 Task: Search one way flight ticket for 4 adults, 2 children, 2 infants in seat and 1 infant on lap in economy from Ogden: Ogden-hinckley Airport to Laramie: Laramie Regional Airport on 8-3-2023. Choice of flights is Southwest. Number of bags: 10 checked bags. Price is upto 65000. Outbound departure time preference is 7:30.
Action: Mouse moved to (306, 129)
Screenshot: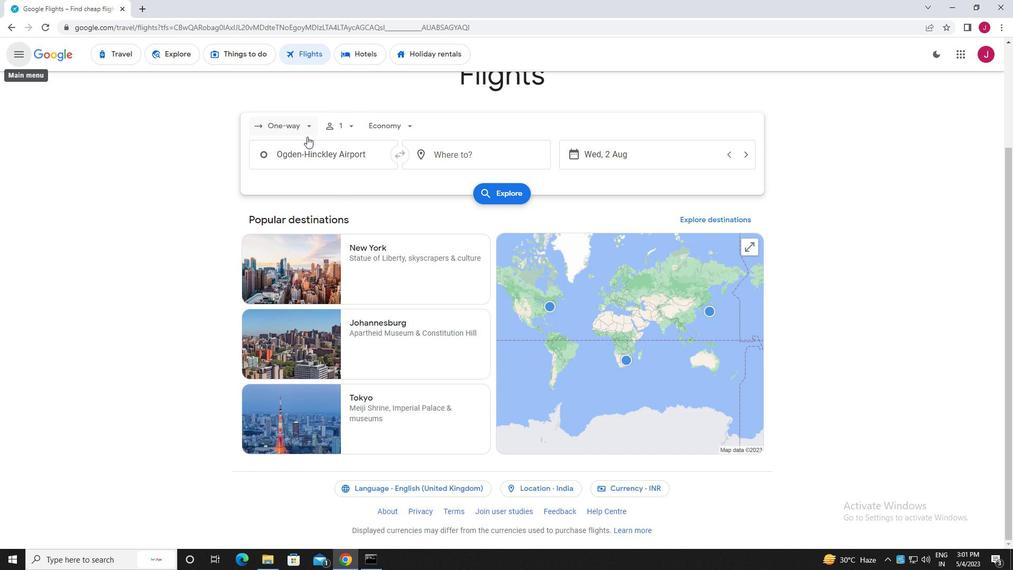 
Action: Mouse pressed left at (306, 129)
Screenshot: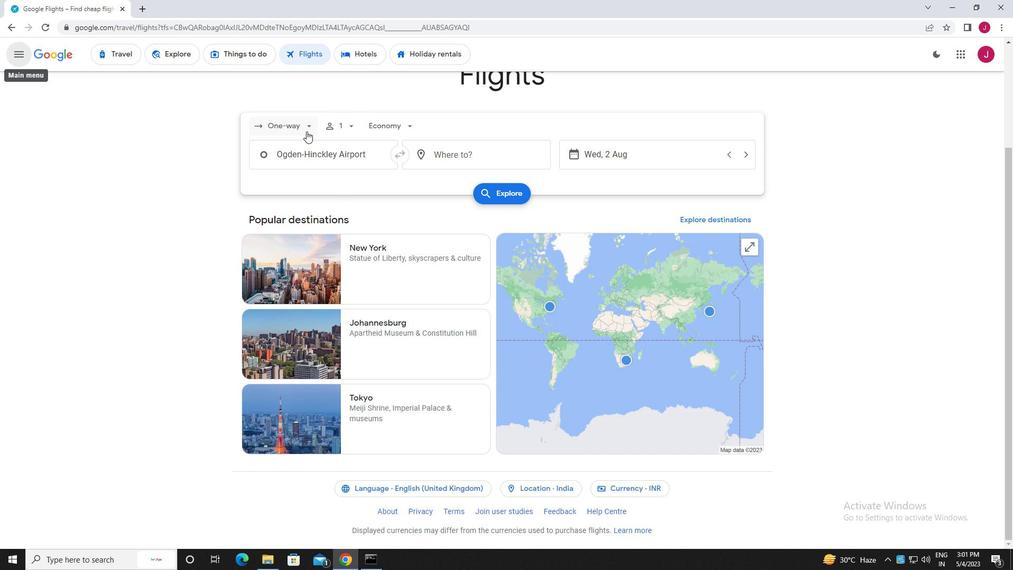 
Action: Mouse moved to (308, 172)
Screenshot: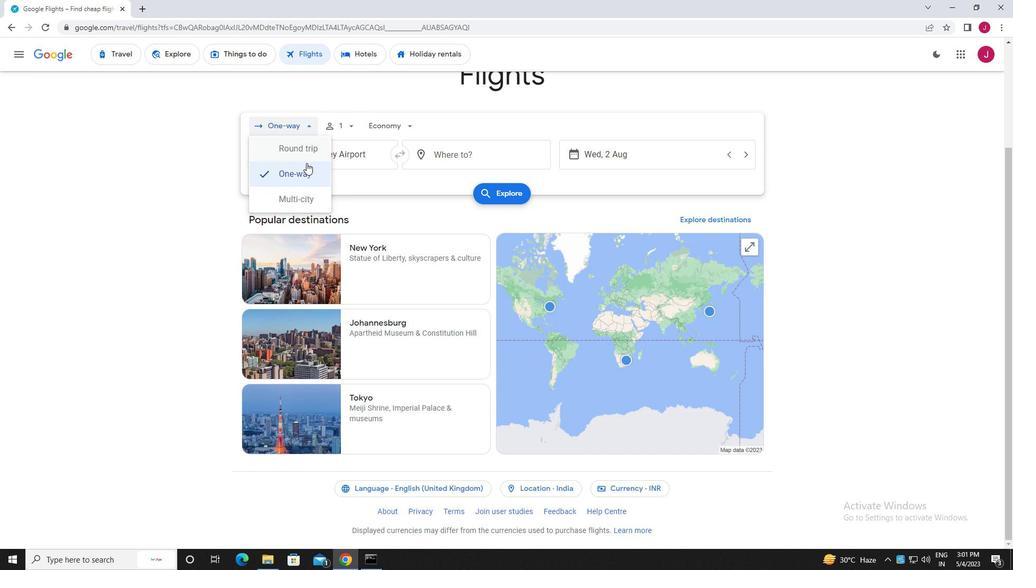 
Action: Mouse pressed left at (308, 172)
Screenshot: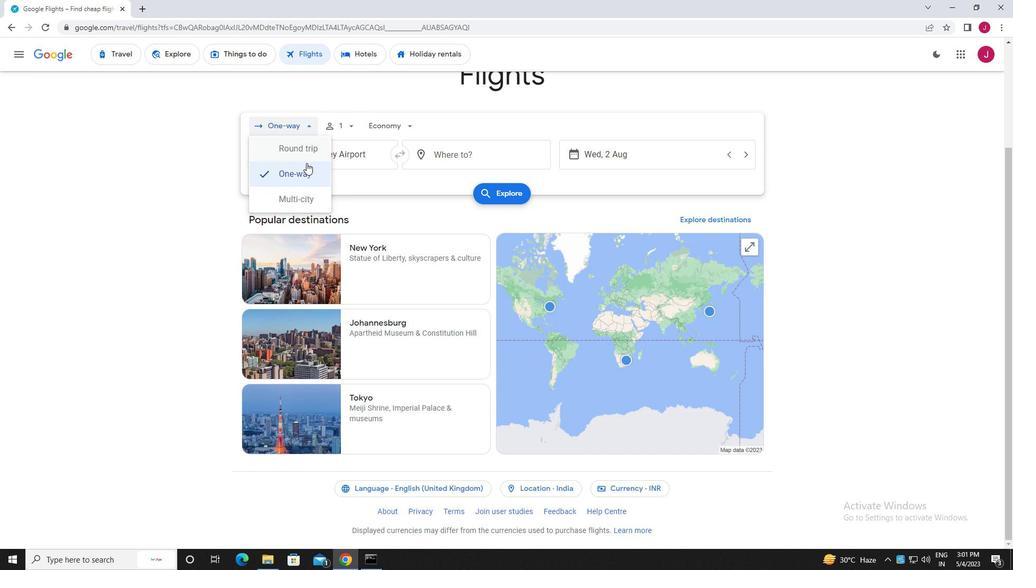 
Action: Mouse moved to (351, 129)
Screenshot: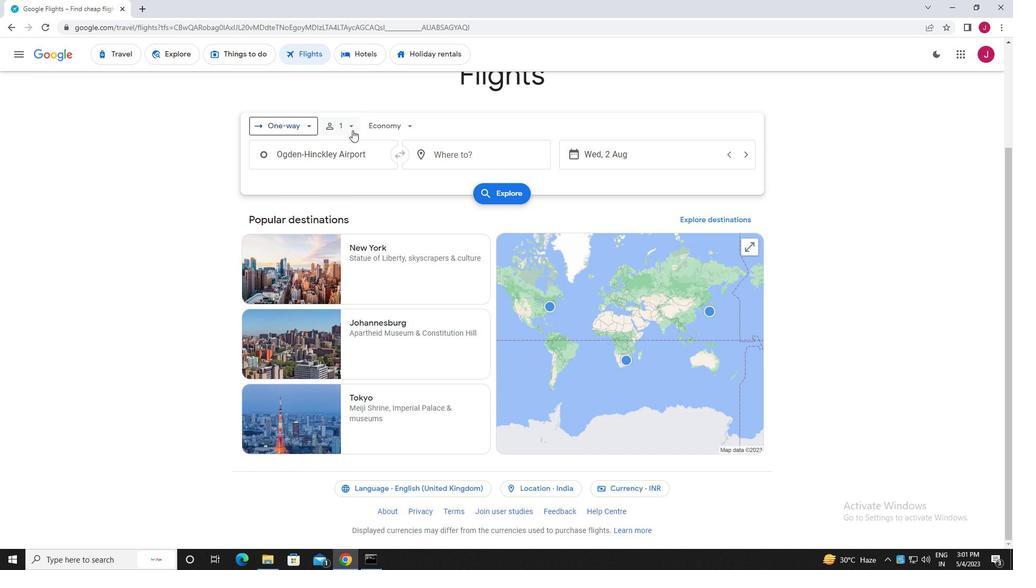 
Action: Mouse pressed left at (351, 129)
Screenshot: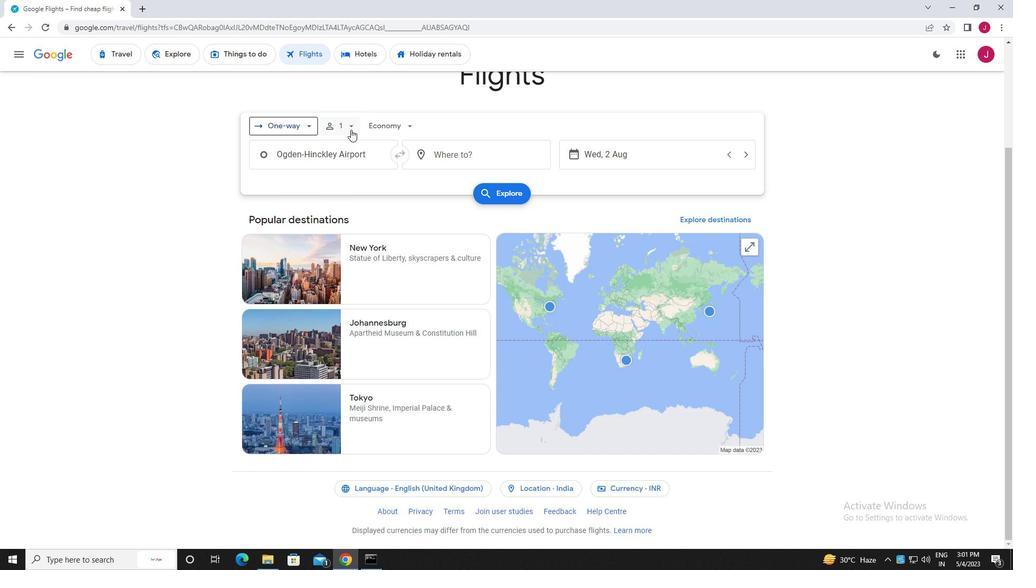 
Action: Mouse moved to (430, 155)
Screenshot: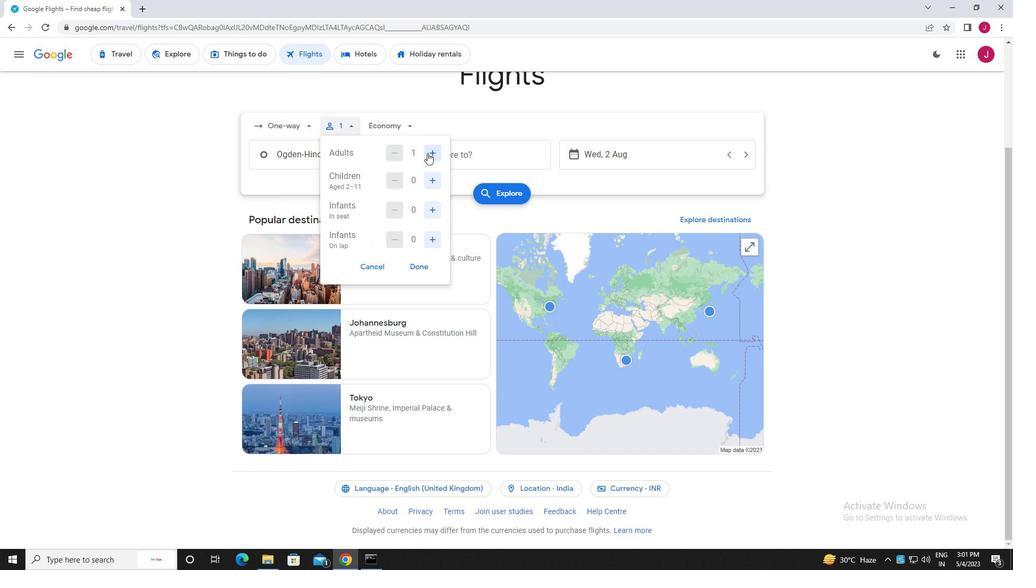 
Action: Mouse pressed left at (430, 155)
Screenshot: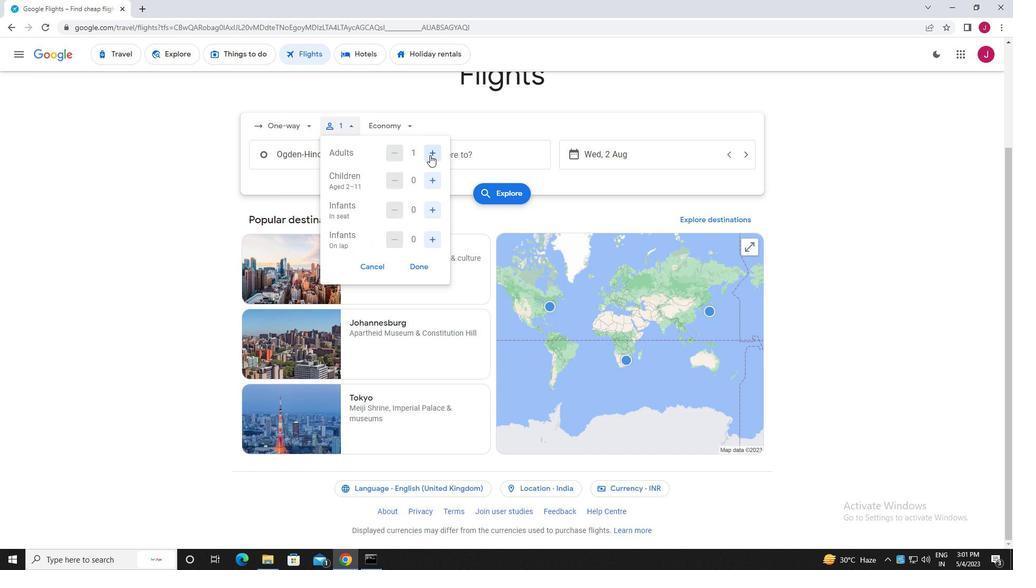 
Action: Mouse pressed left at (430, 155)
Screenshot: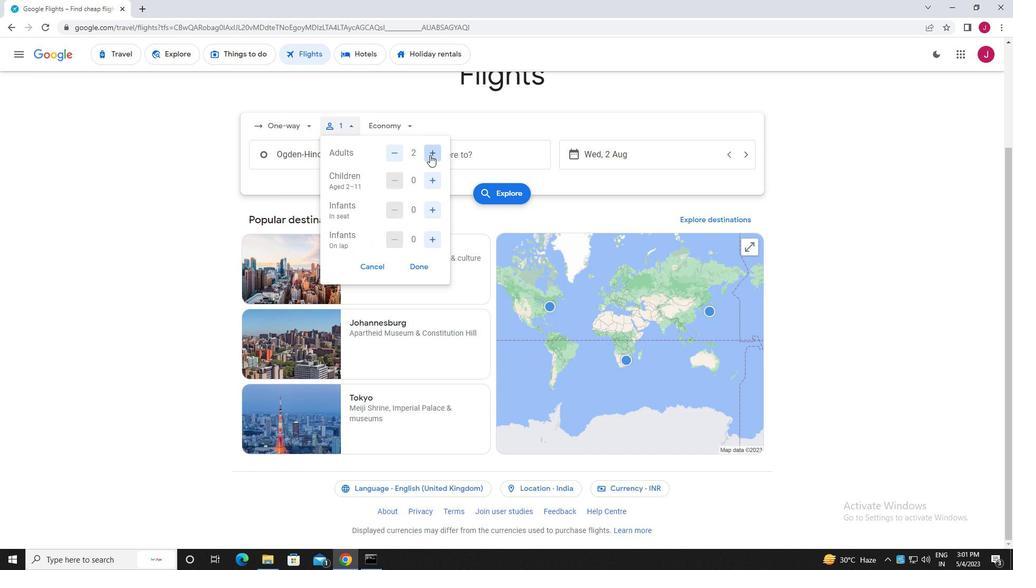 
Action: Mouse moved to (430, 155)
Screenshot: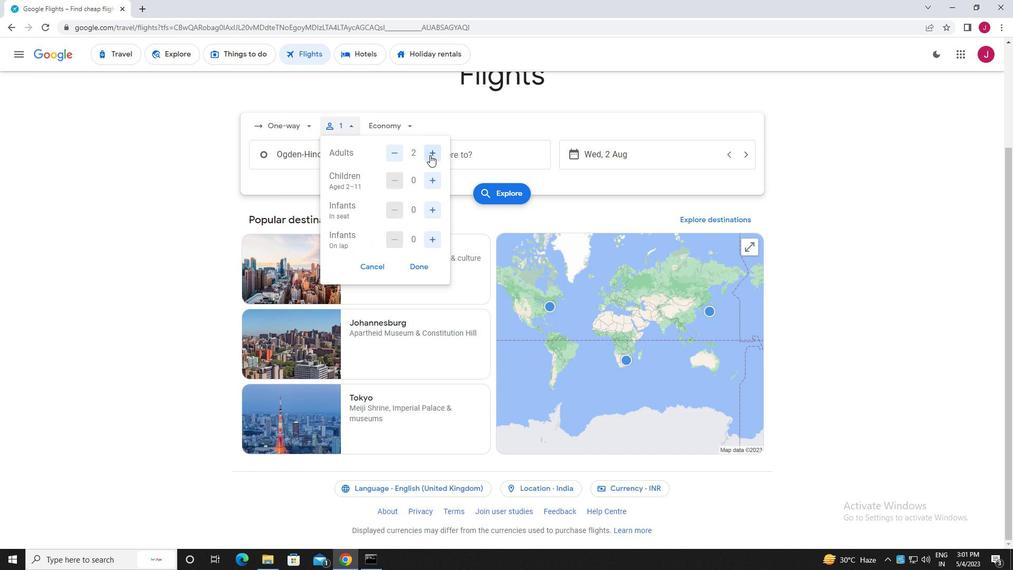 
Action: Mouse pressed left at (430, 155)
Screenshot: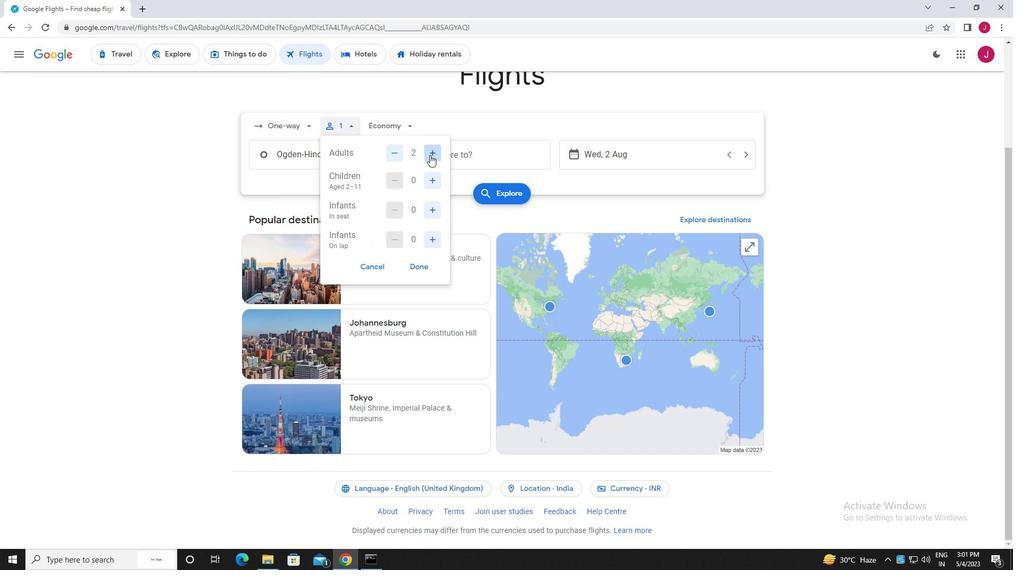 
Action: Mouse moved to (428, 181)
Screenshot: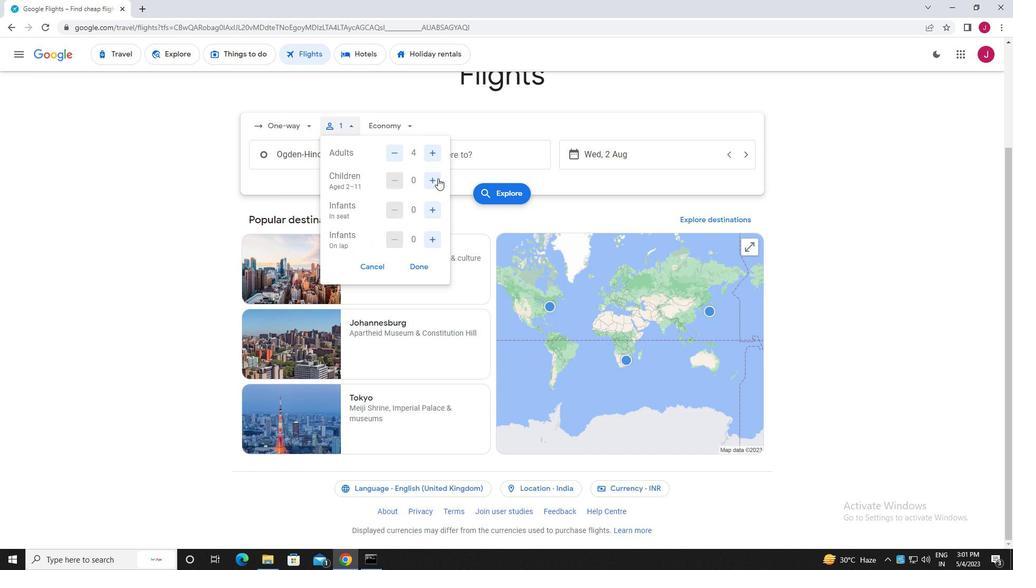 
Action: Mouse pressed left at (428, 181)
Screenshot: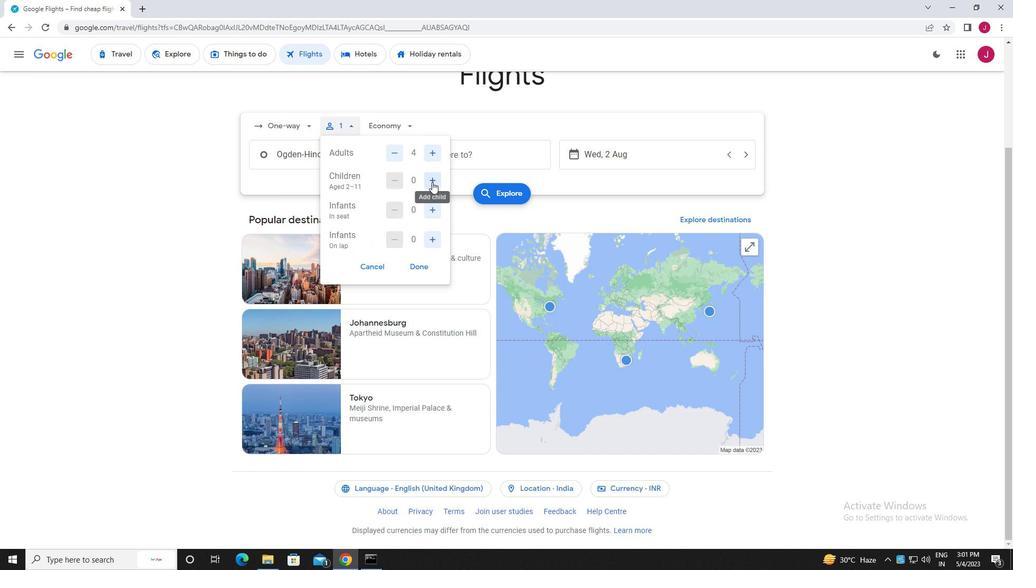 
Action: Mouse pressed left at (428, 181)
Screenshot: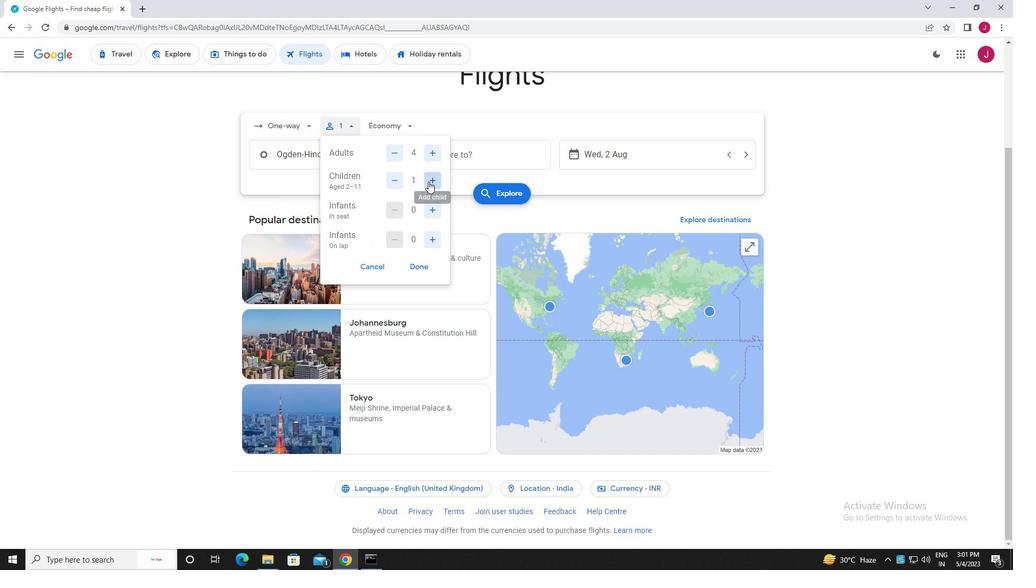 
Action: Mouse moved to (431, 209)
Screenshot: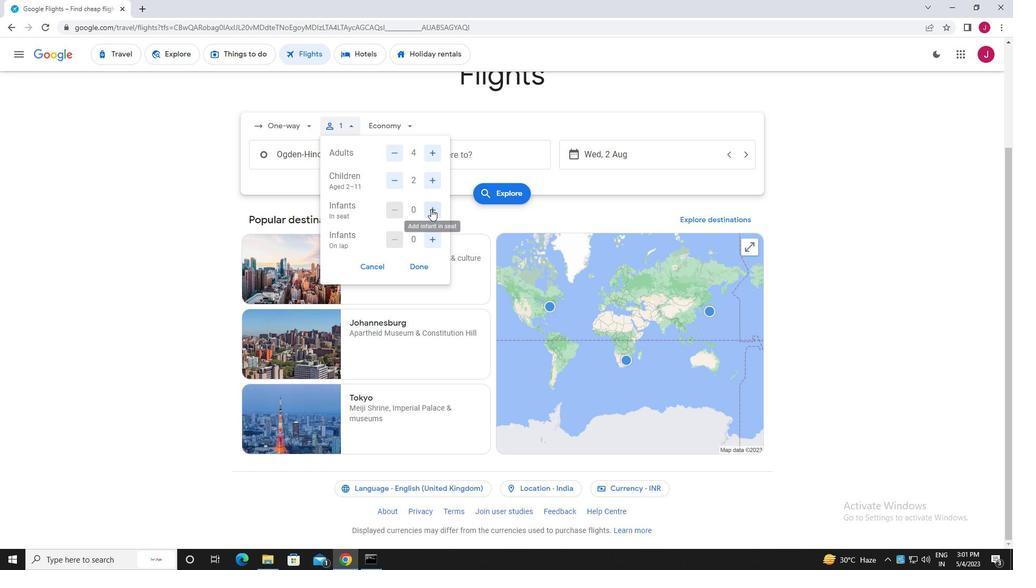 
Action: Mouse pressed left at (431, 209)
Screenshot: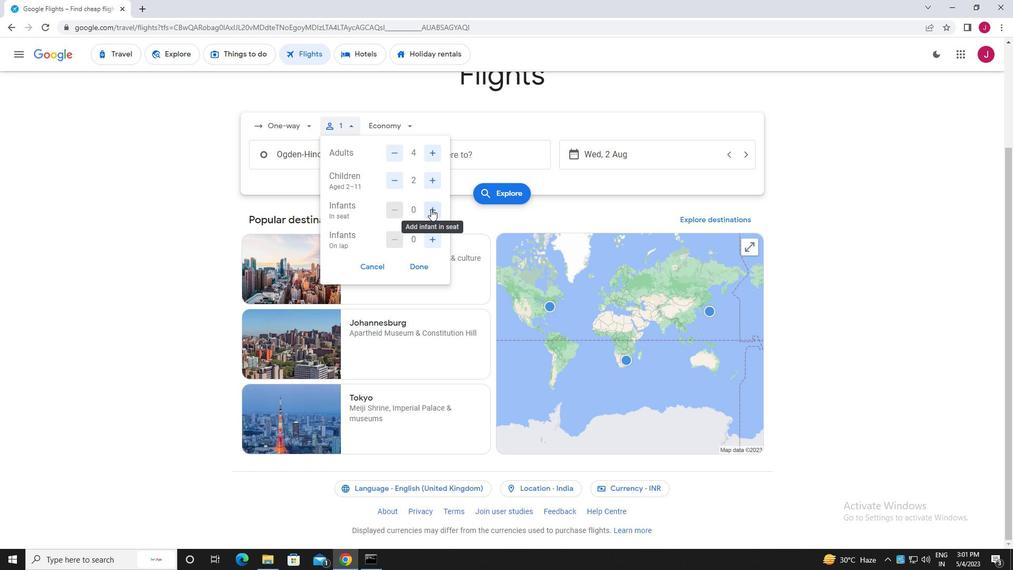 
Action: Mouse pressed left at (431, 209)
Screenshot: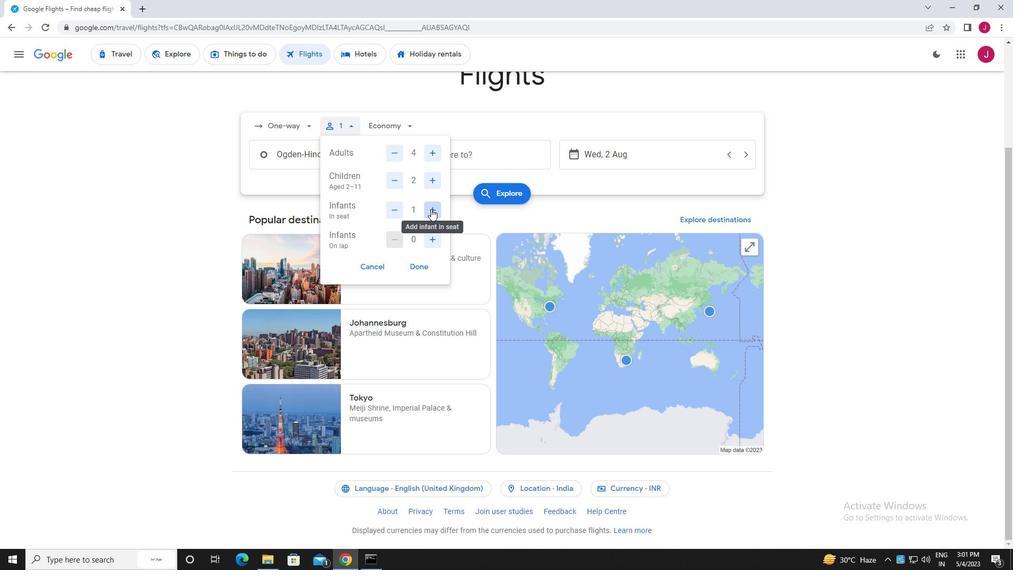
Action: Mouse moved to (432, 239)
Screenshot: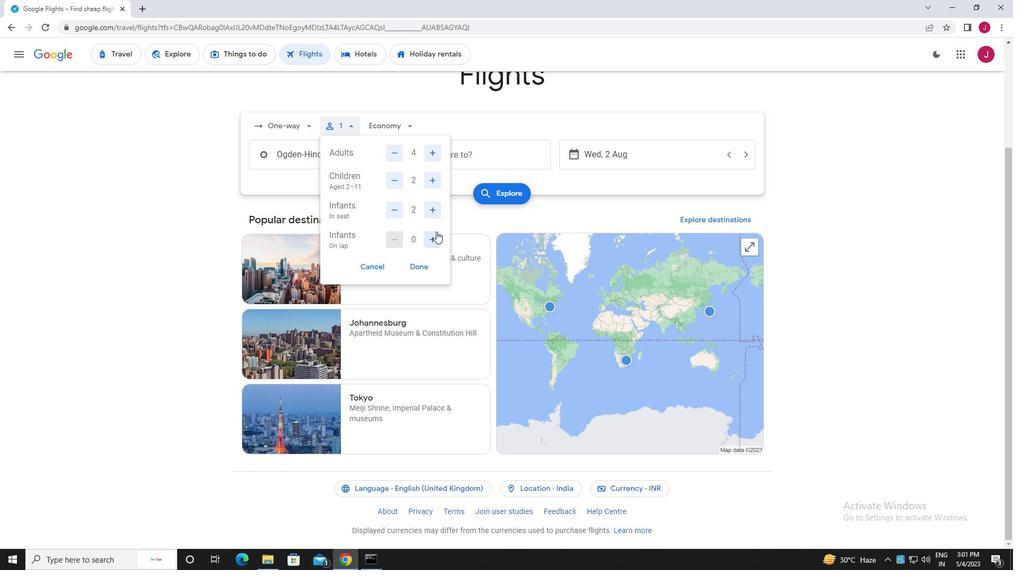 
Action: Mouse pressed left at (432, 239)
Screenshot: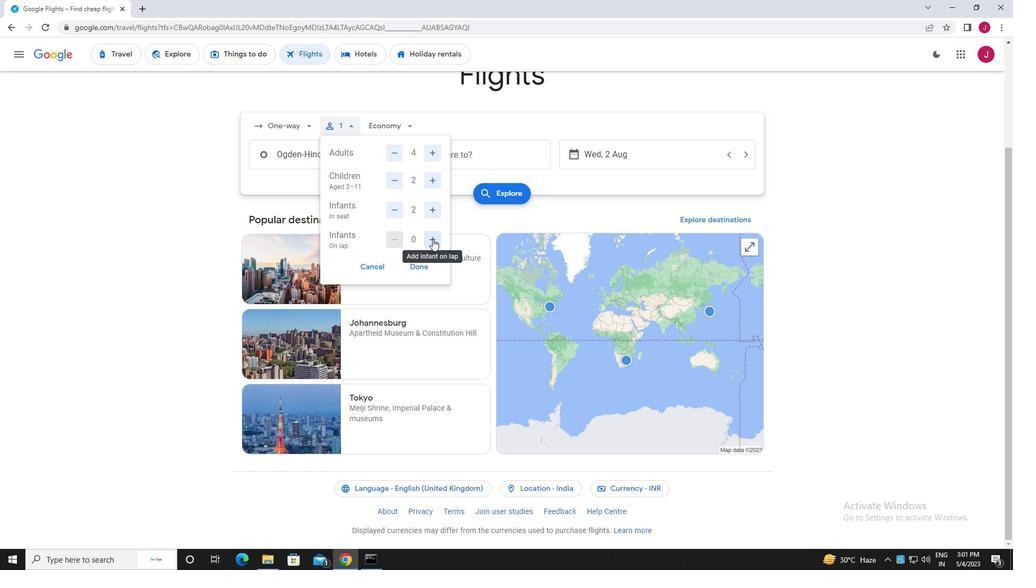 
Action: Mouse moved to (418, 266)
Screenshot: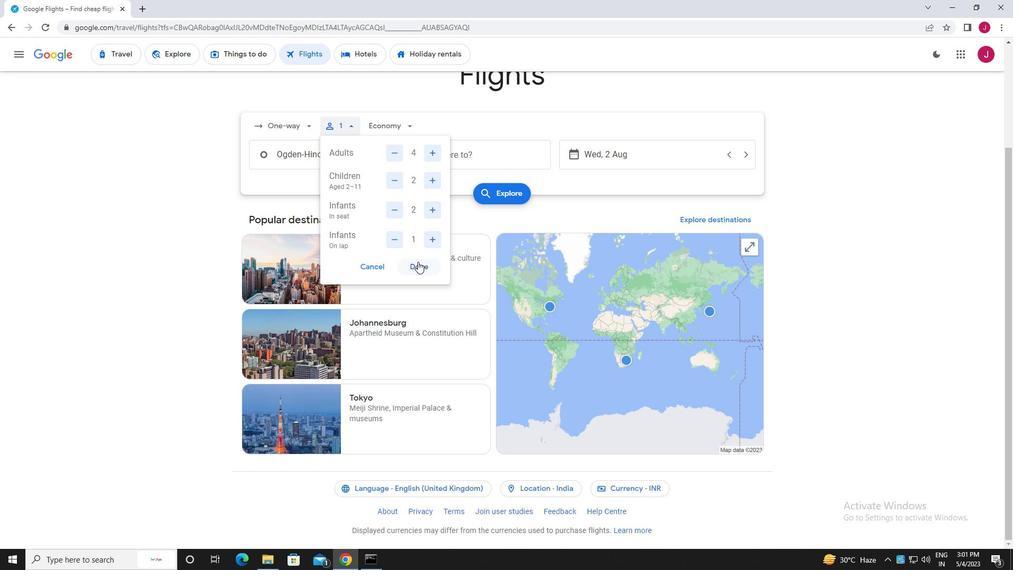 
Action: Mouse pressed left at (418, 266)
Screenshot: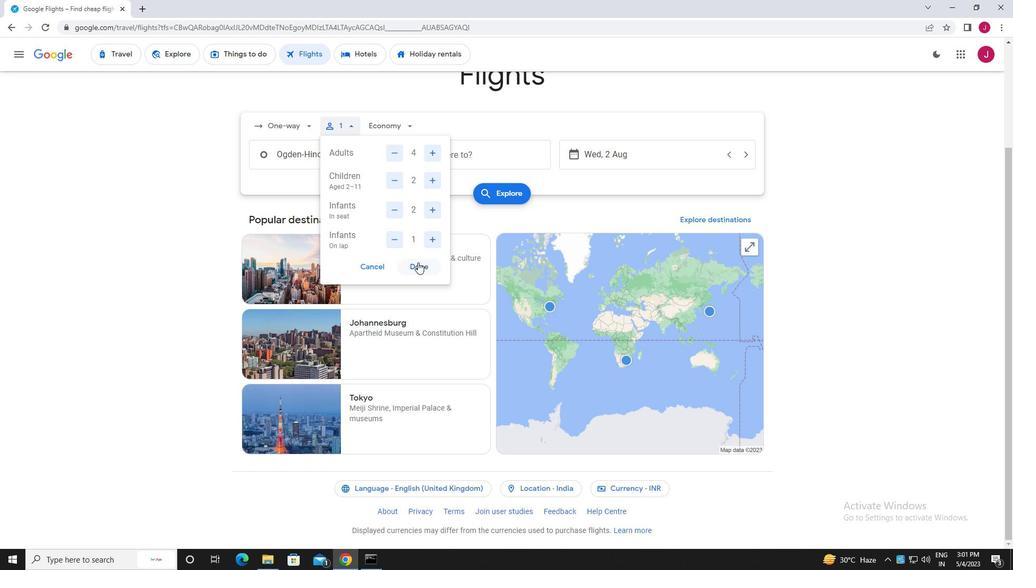 
Action: Mouse moved to (387, 128)
Screenshot: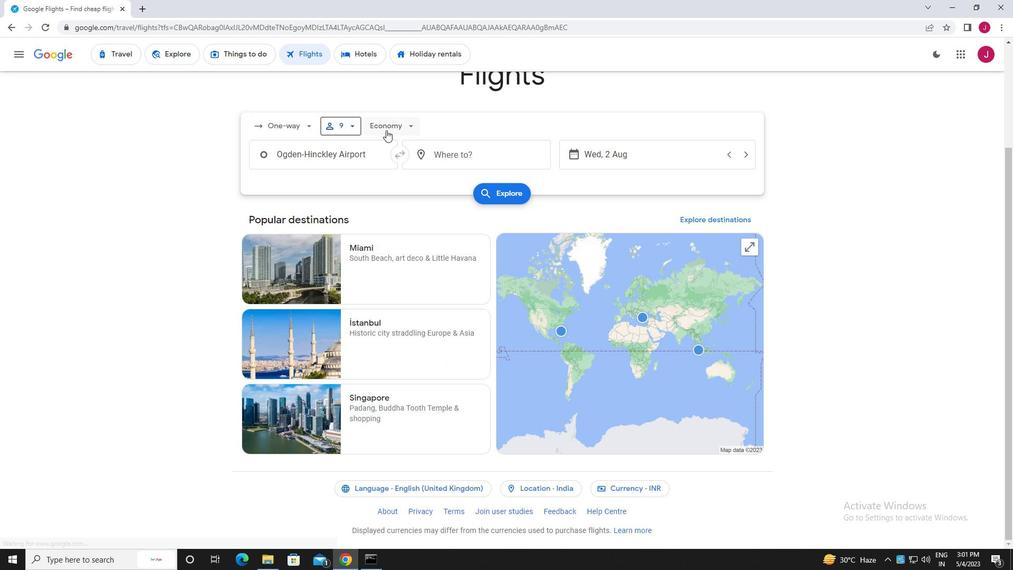 
Action: Mouse pressed left at (387, 128)
Screenshot: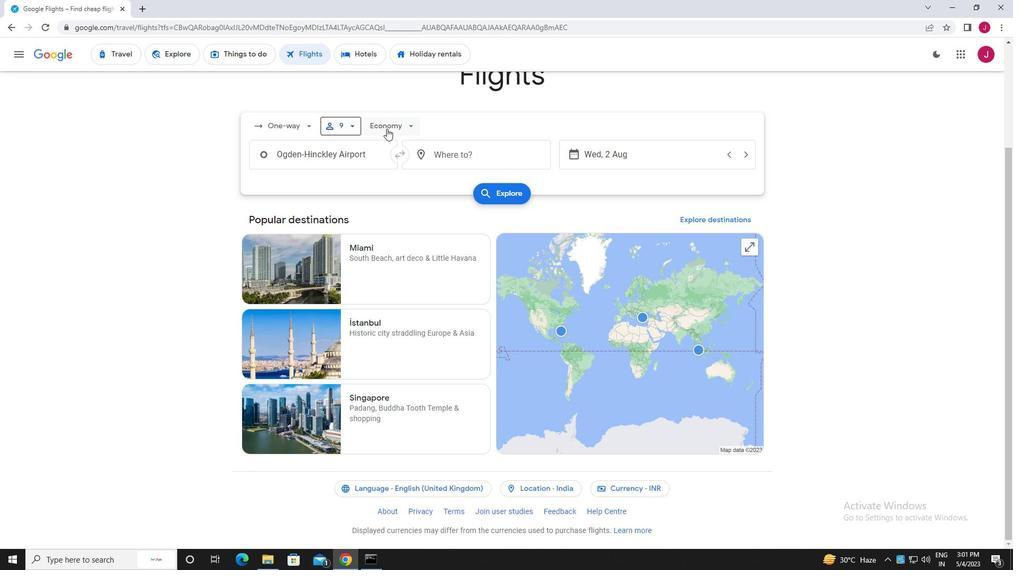 
Action: Mouse moved to (406, 144)
Screenshot: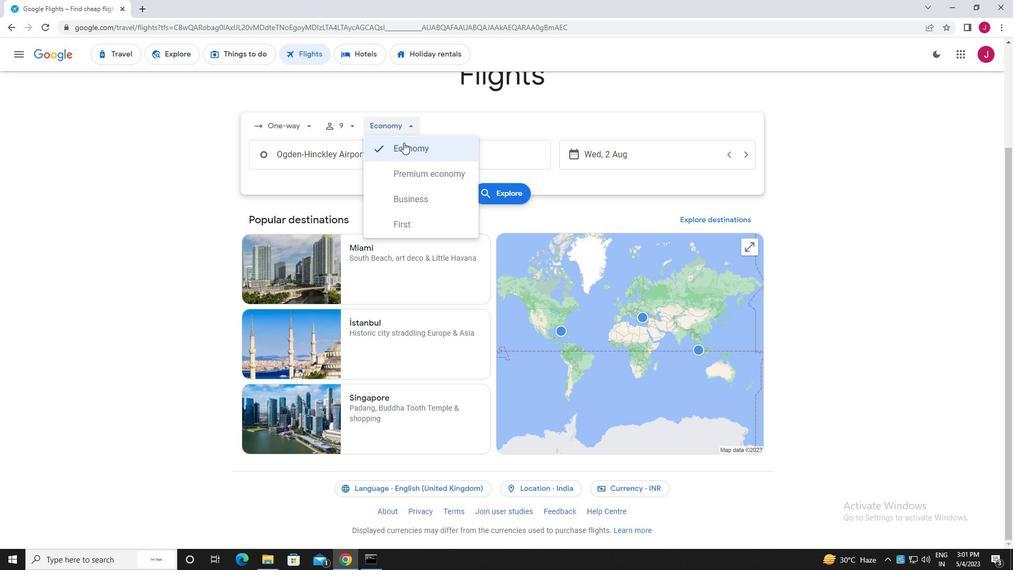 
Action: Mouse pressed left at (406, 144)
Screenshot: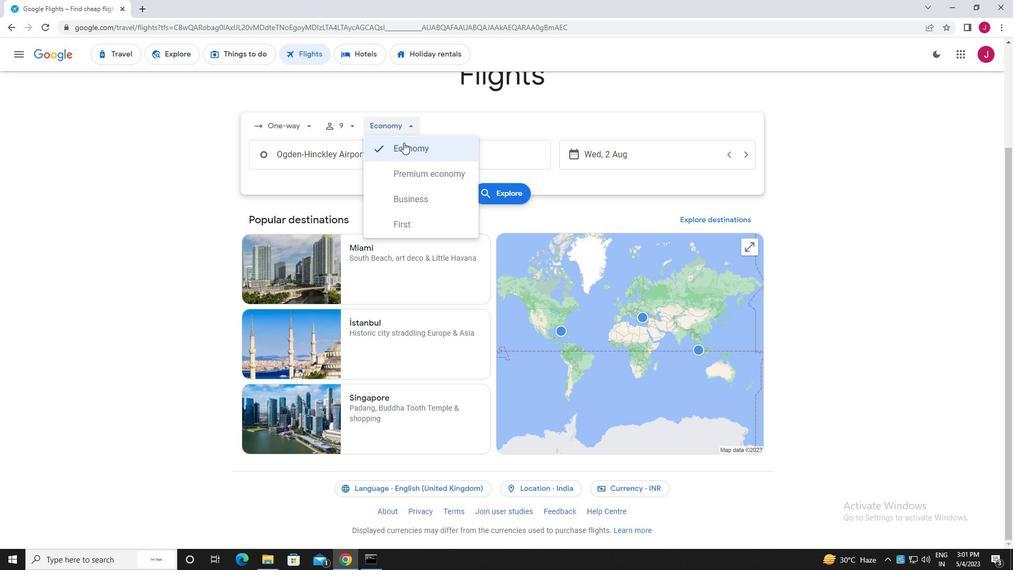 
Action: Mouse moved to (373, 154)
Screenshot: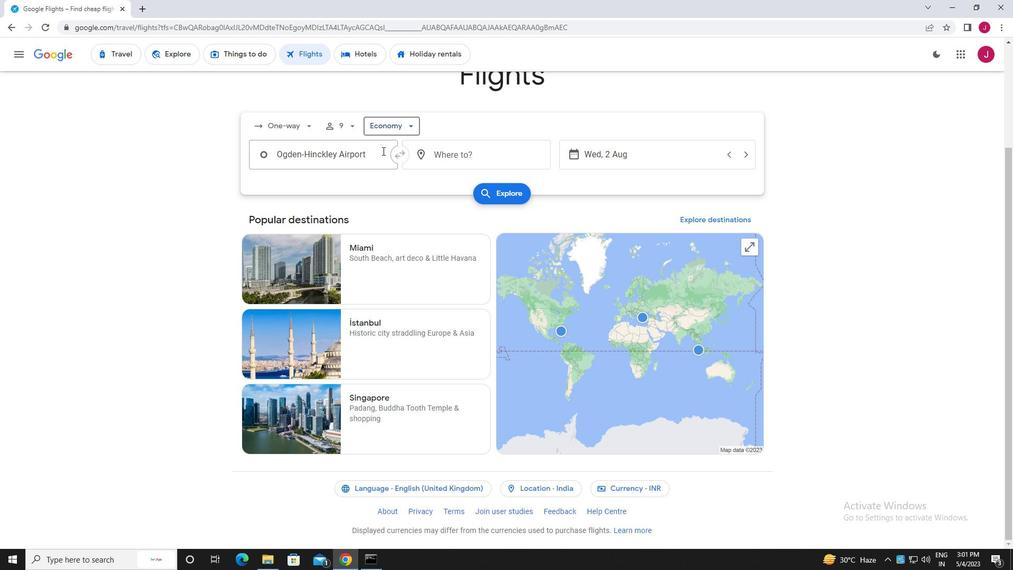 
Action: Mouse pressed left at (373, 154)
Screenshot: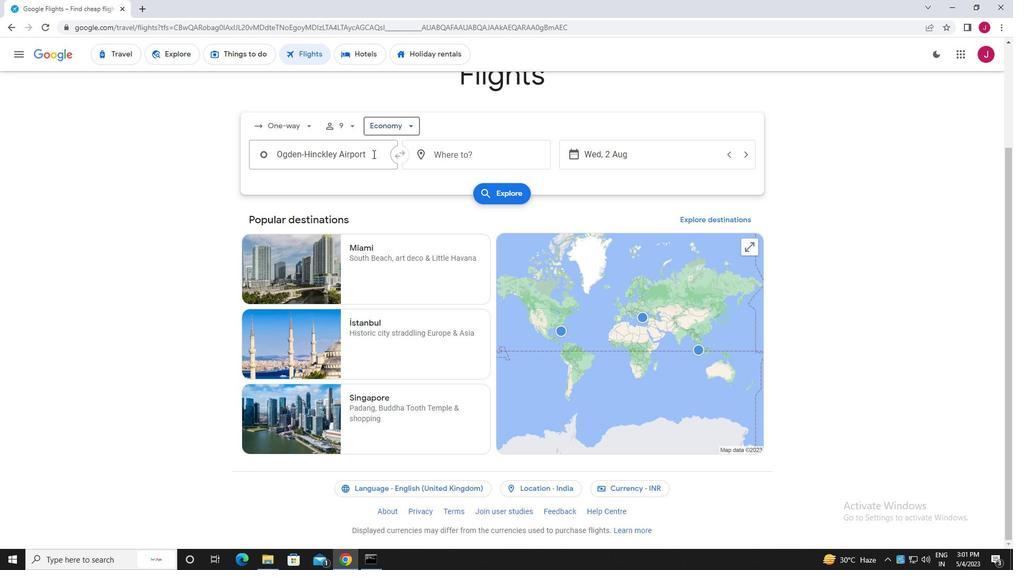 
Action: Mouse moved to (373, 154)
Screenshot: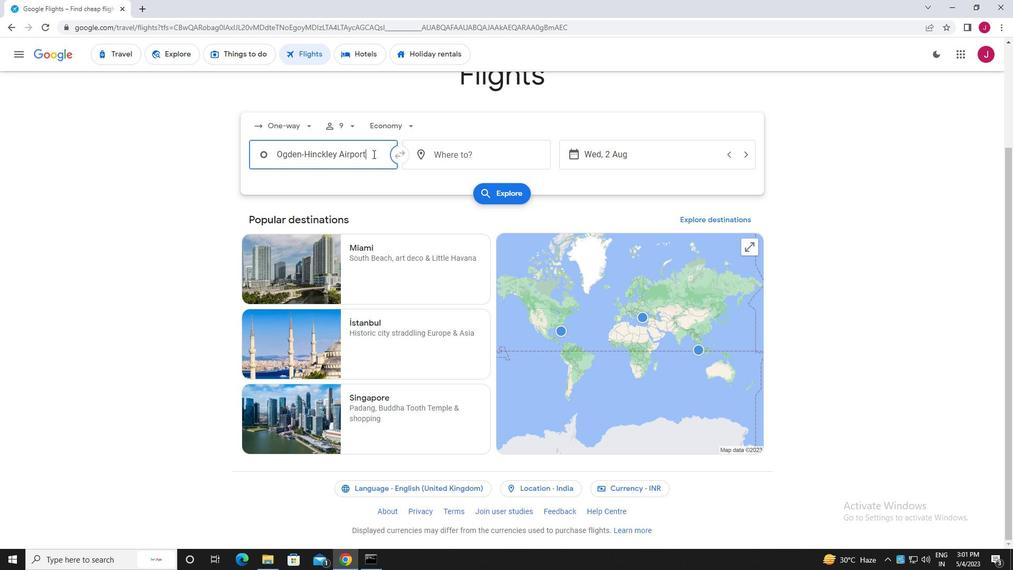 
Action: Key pressed ogden<Key.space>h
Screenshot: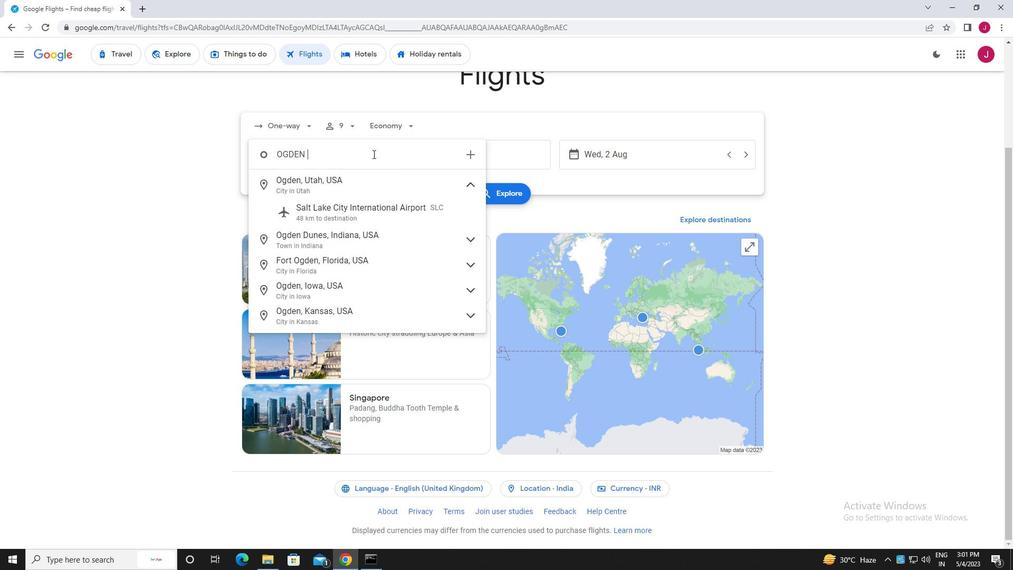 
Action: Mouse moved to (381, 183)
Screenshot: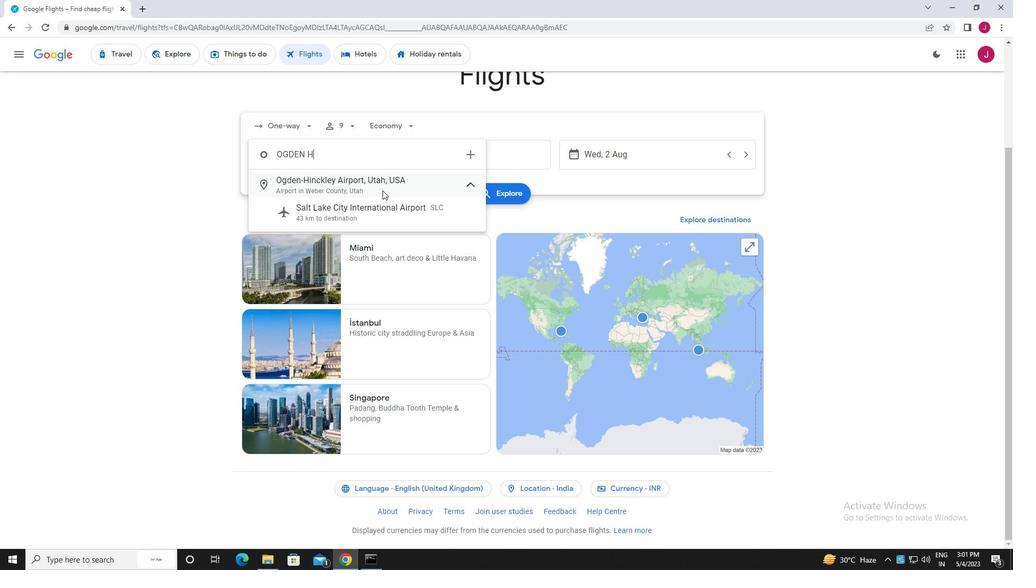 
Action: Mouse pressed left at (381, 183)
Screenshot: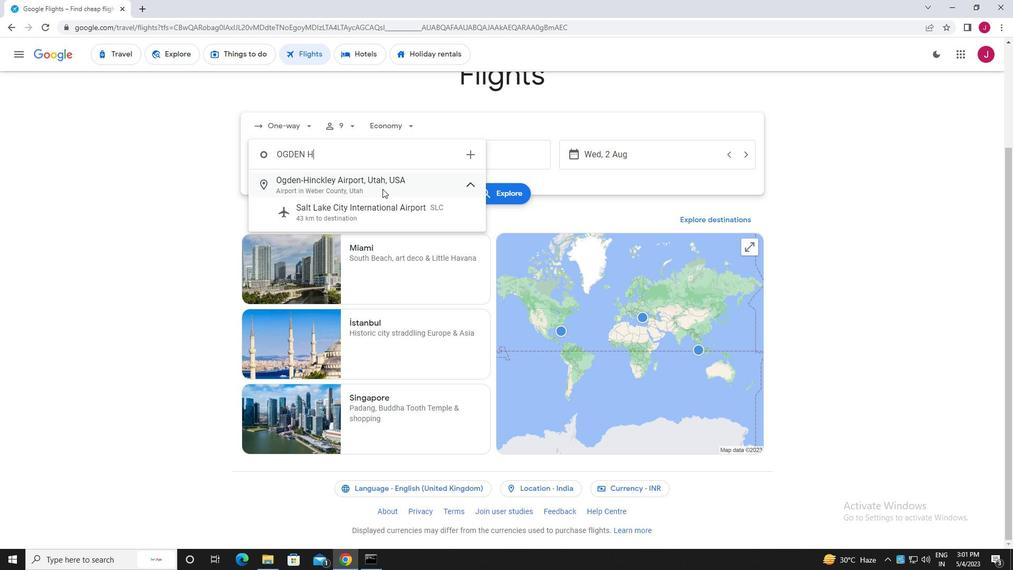 
Action: Mouse moved to (496, 157)
Screenshot: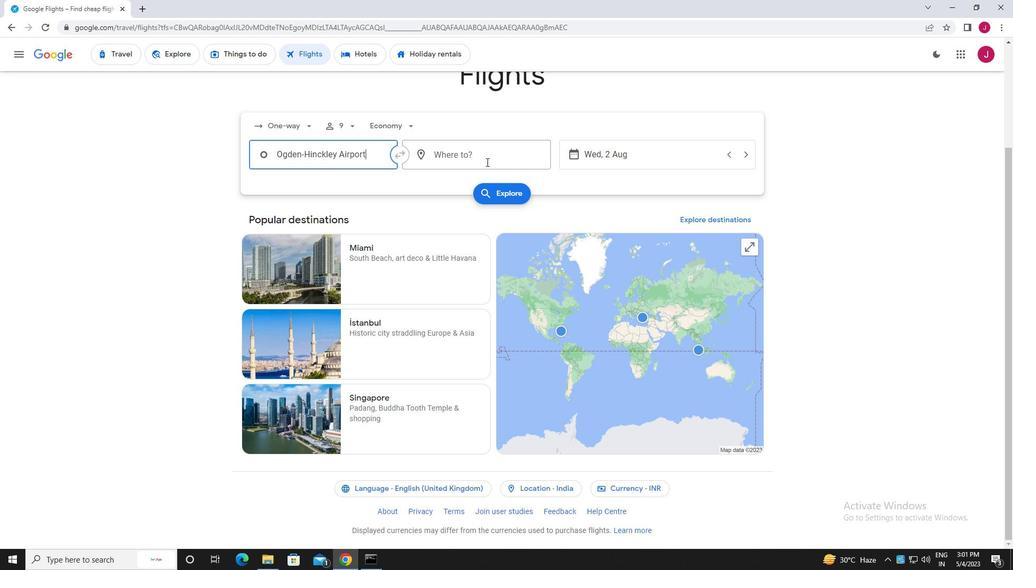 
Action: Mouse pressed left at (496, 157)
Screenshot: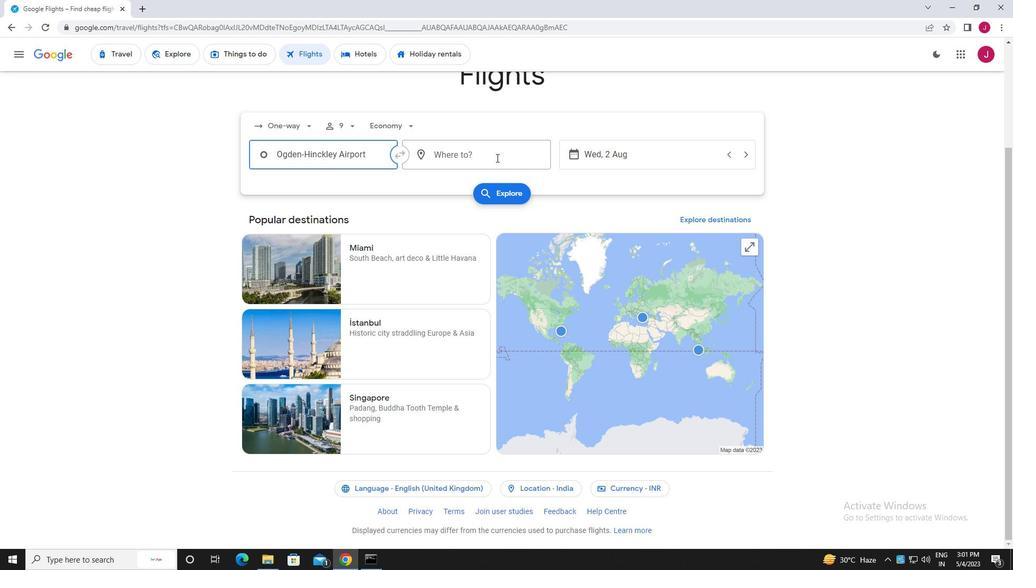
Action: Mouse moved to (496, 155)
Screenshot: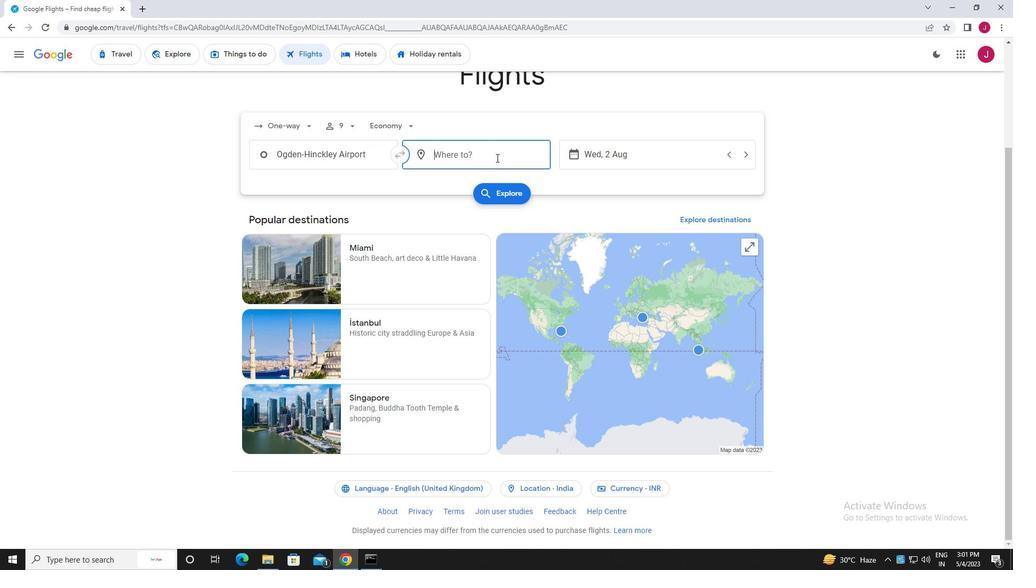 
Action: Key pressed lara
Screenshot: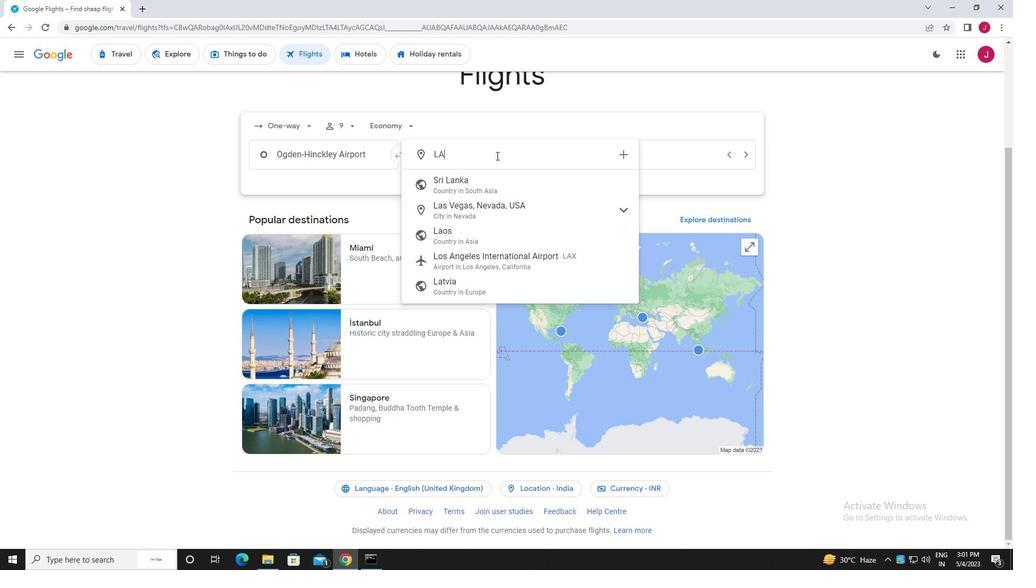 
Action: Mouse moved to (541, 237)
Screenshot: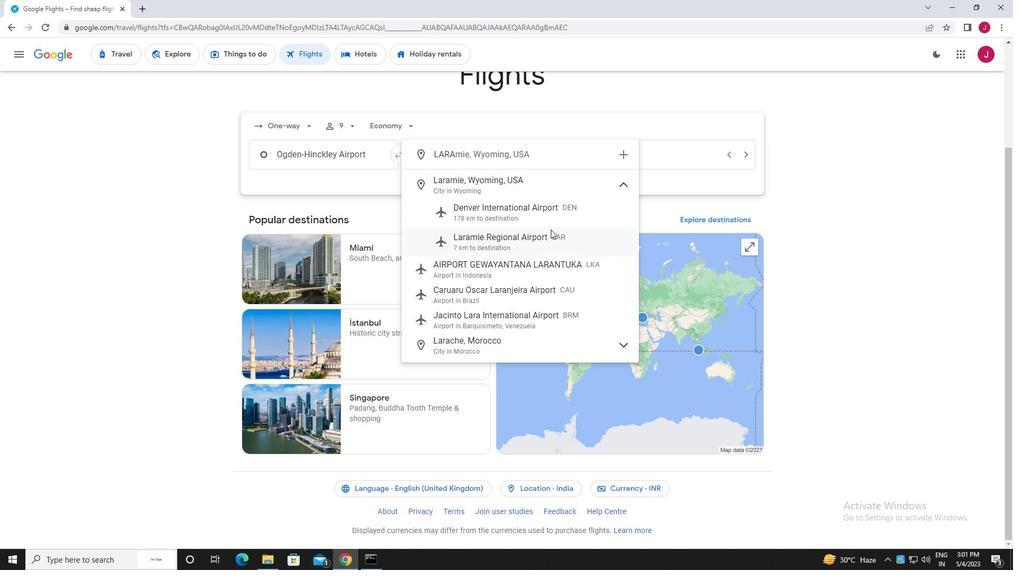 
Action: Mouse pressed left at (541, 237)
Screenshot: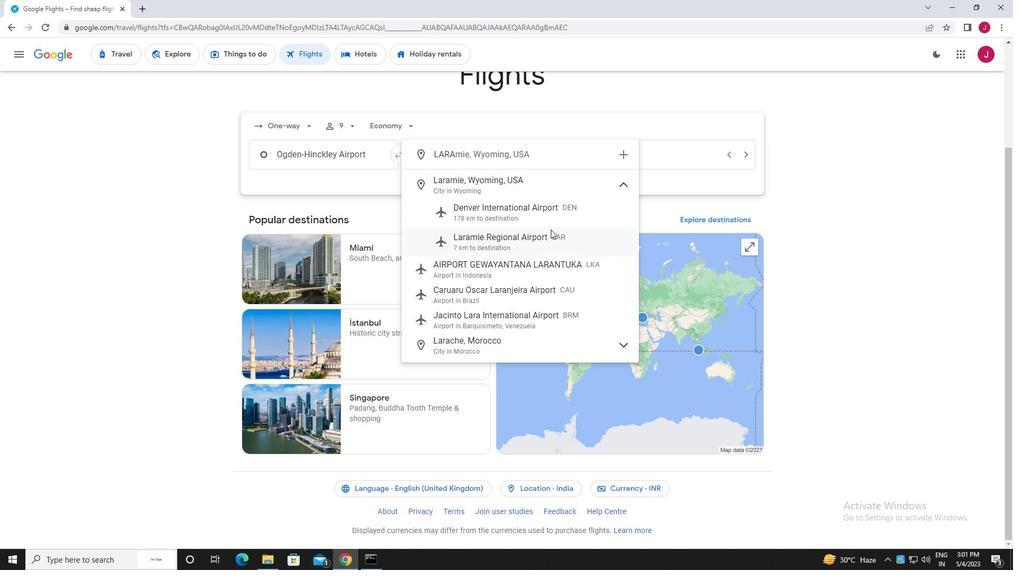 
Action: Mouse moved to (645, 161)
Screenshot: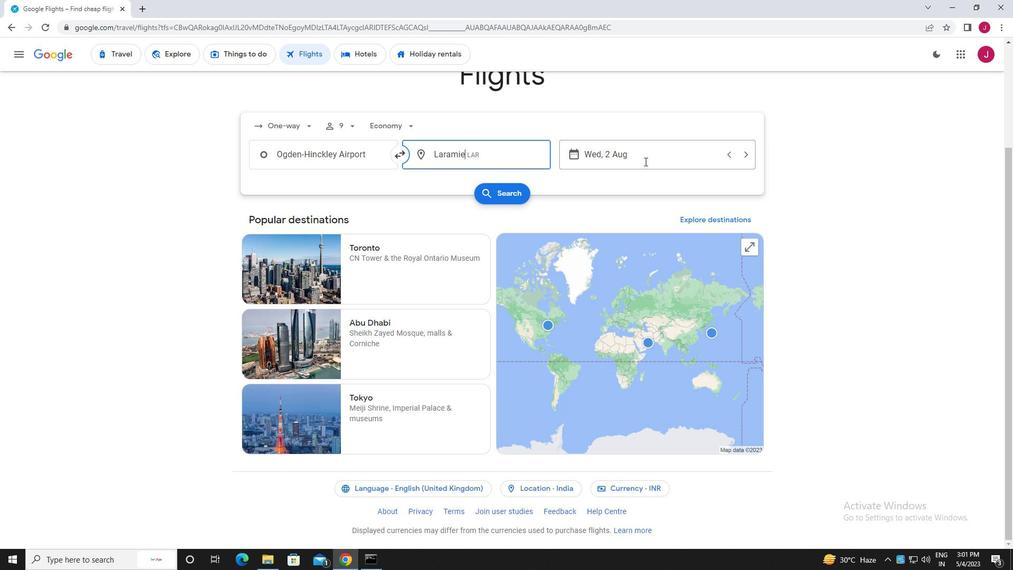 
Action: Mouse pressed left at (645, 161)
Screenshot: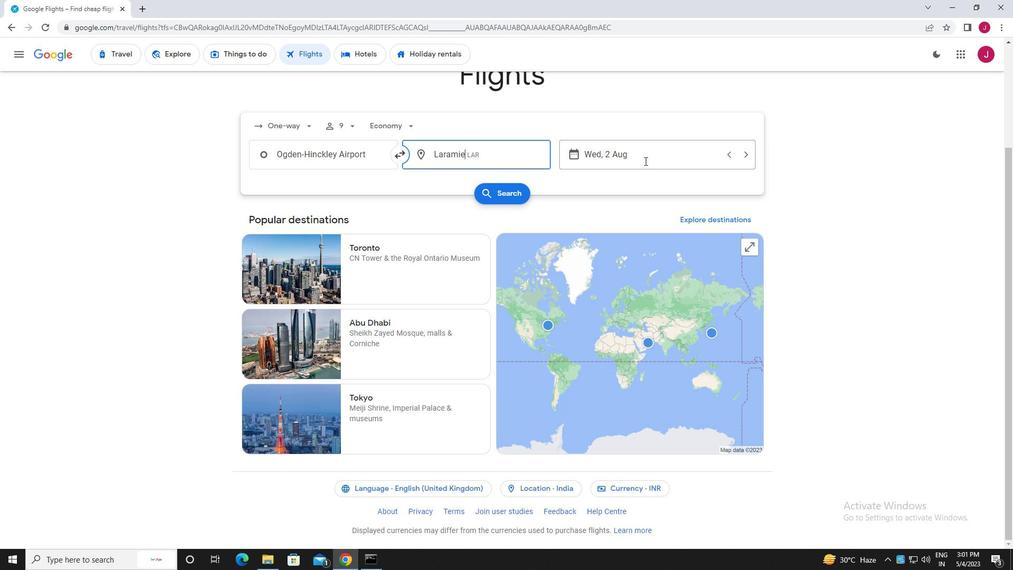 
Action: Mouse moved to (480, 237)
Screenshot: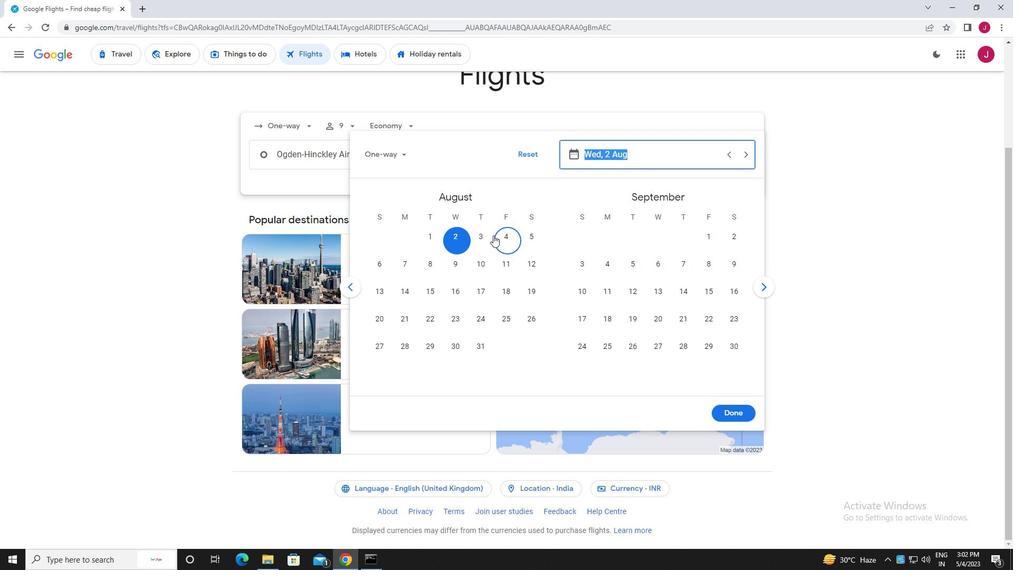 
Action: Mouse pressed left at (480, 237)
Screenshot: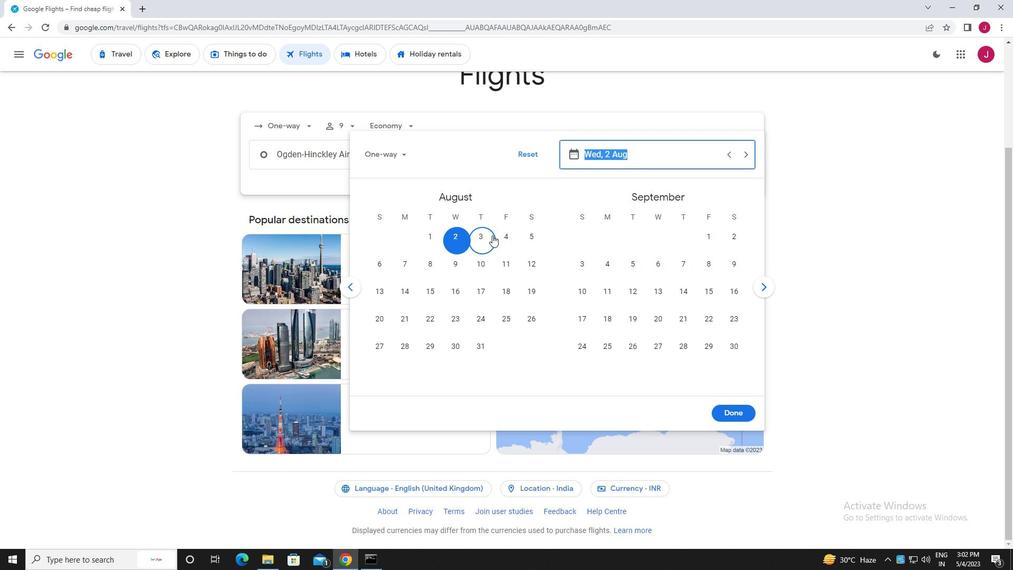 
Action: Mouse moved to (720, 415)
Screenshot: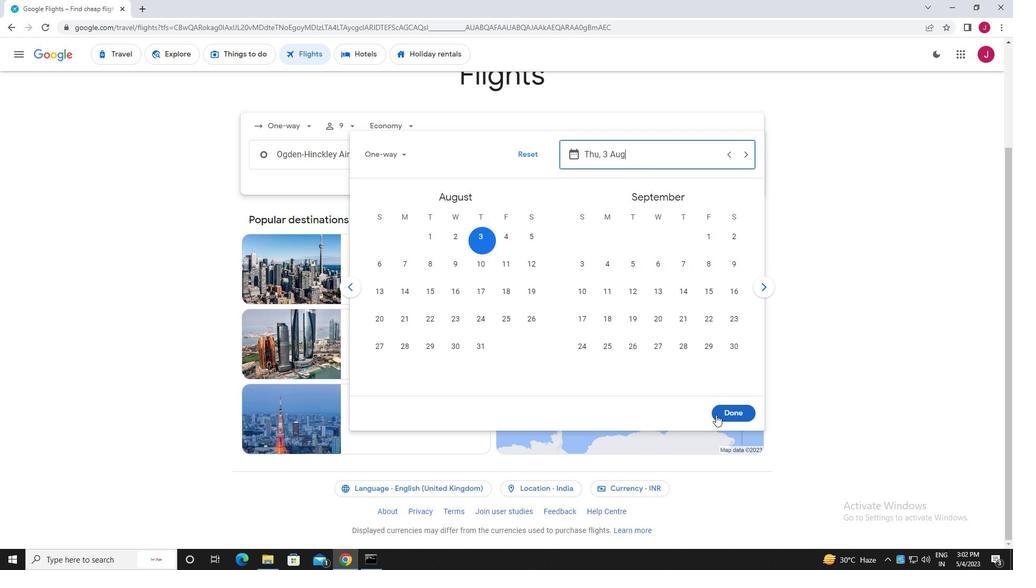 
Action: Mouse pressed left at (720, 415)
Screenshot: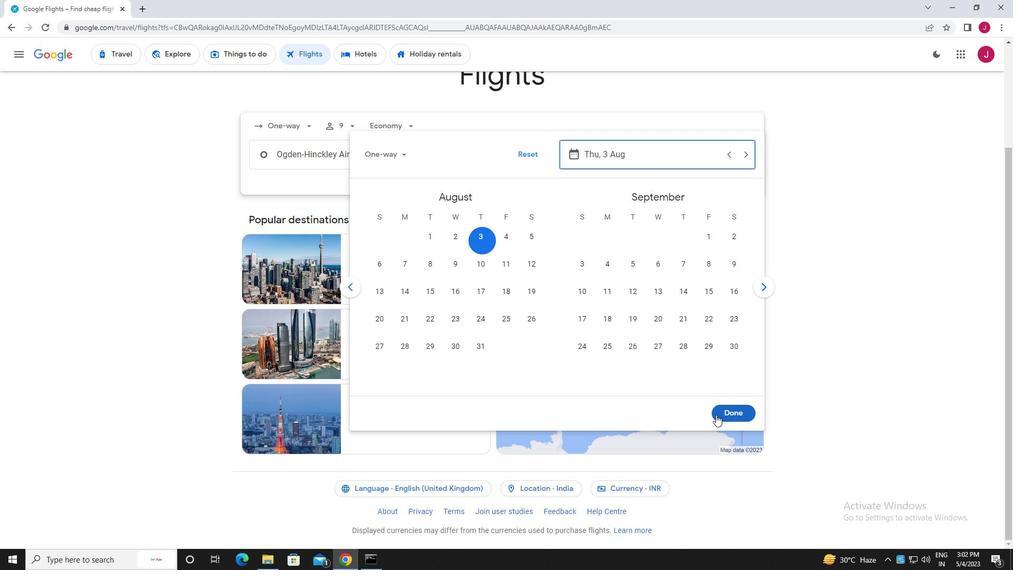 
Action: Mouse moved to (504, 192)
Screenshot: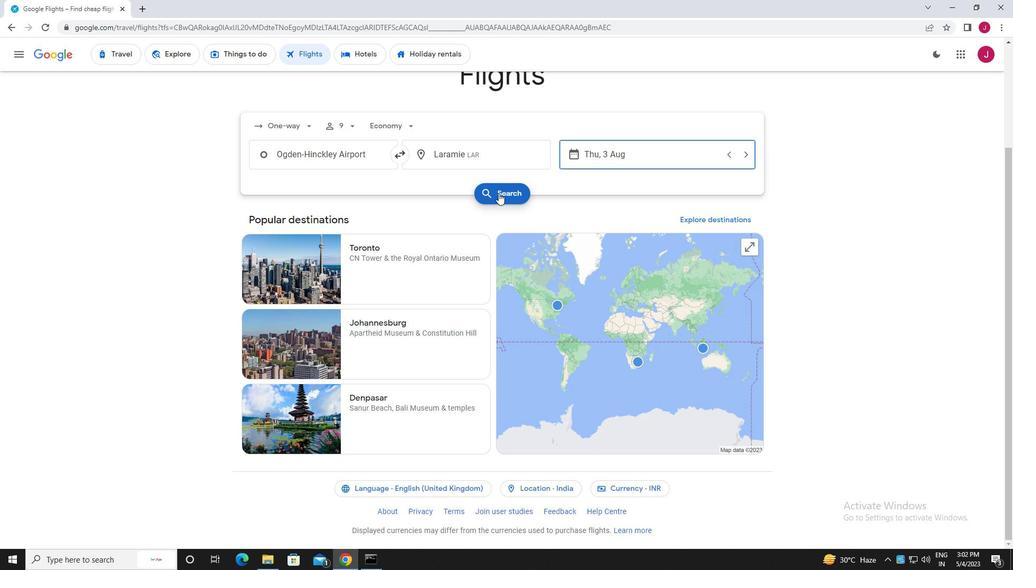 
Action: Mouse pressed left at (504, 192)
Screenshot: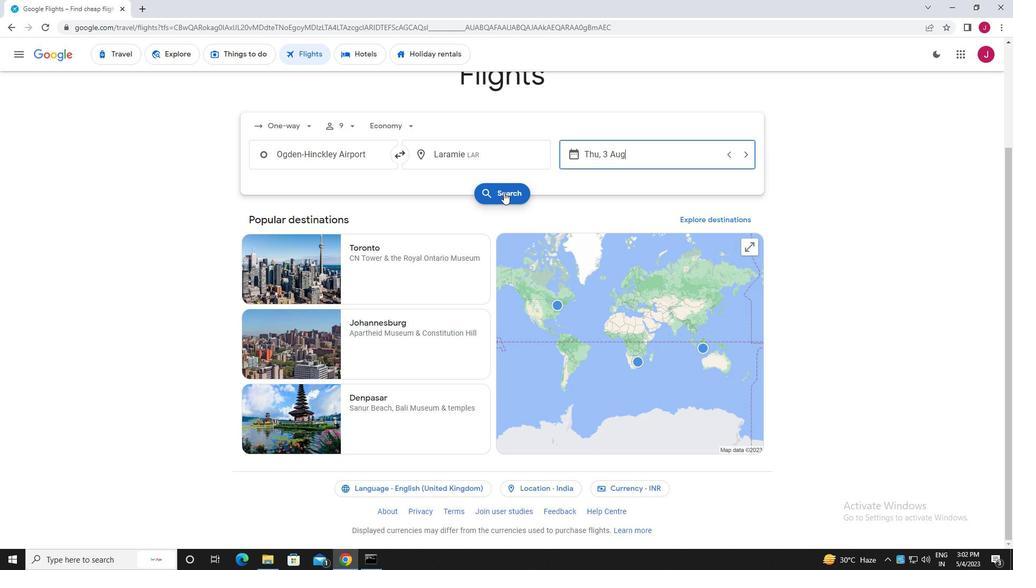 
Action: Mouse moved to (270, 153)
Screenshot: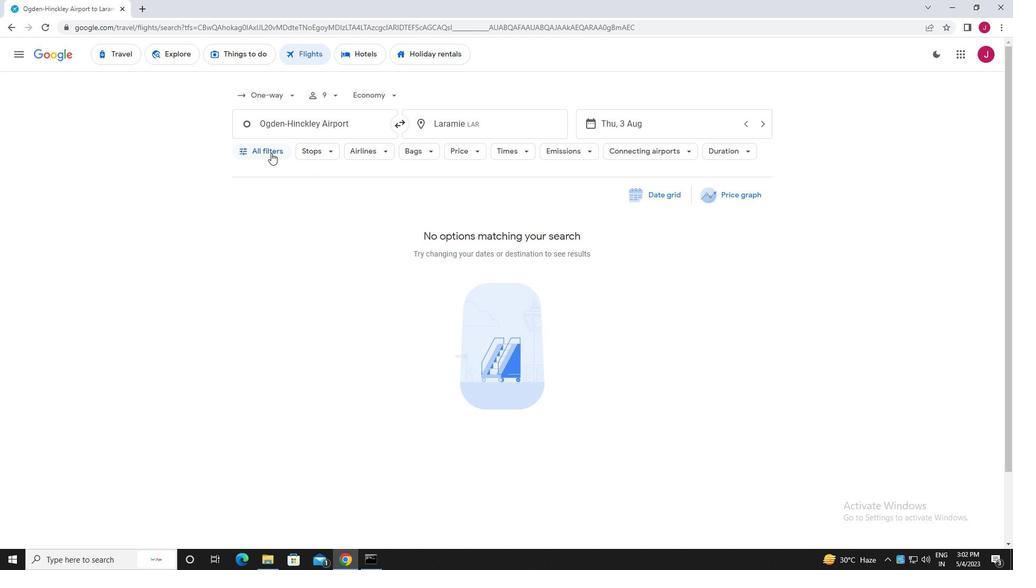 
Action: Mouse pressed left at (270, 153)
Screenshot: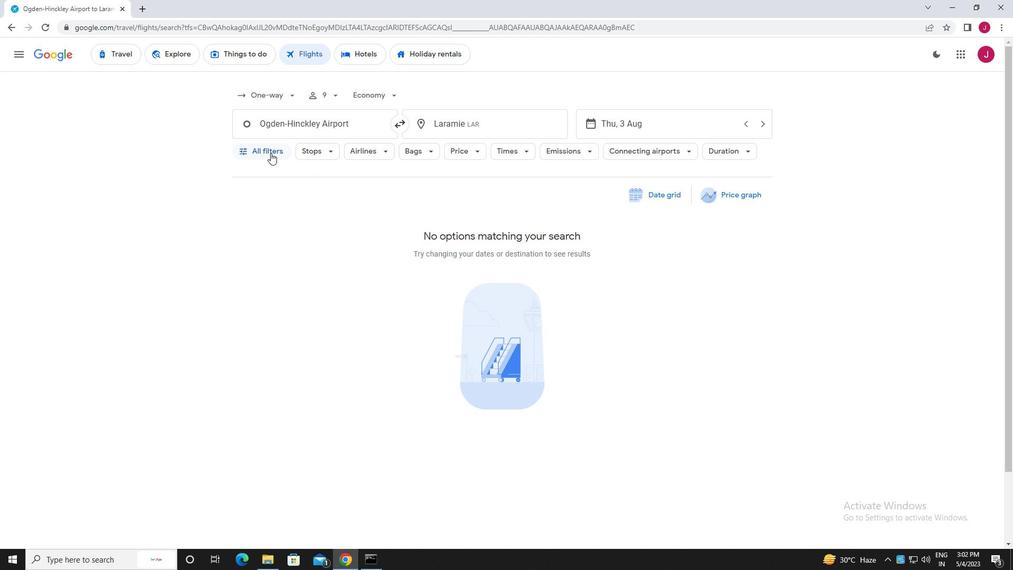 
Action: Mouse moved to (294, 200)
Screenshot: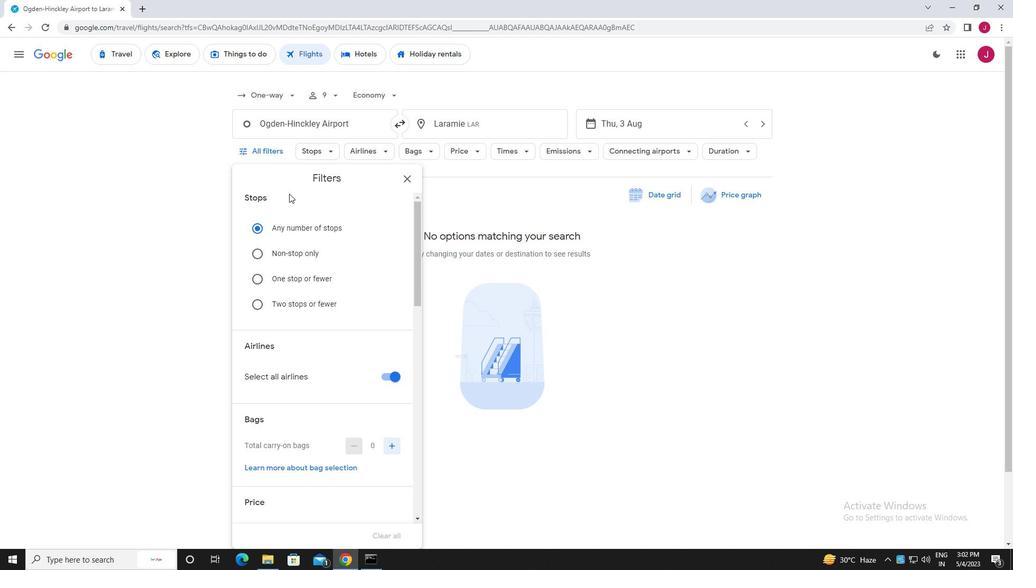 
Action: Mouse scrolled (294, 199) with delta (0, 0)
Screenshot: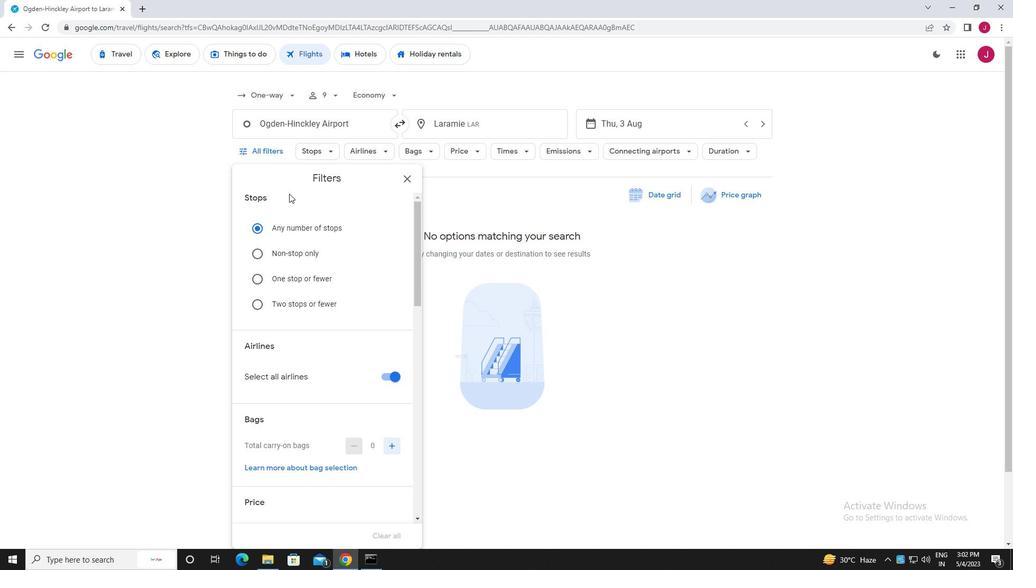 
Action: Mouse moved to (296, 201)
Screenshot: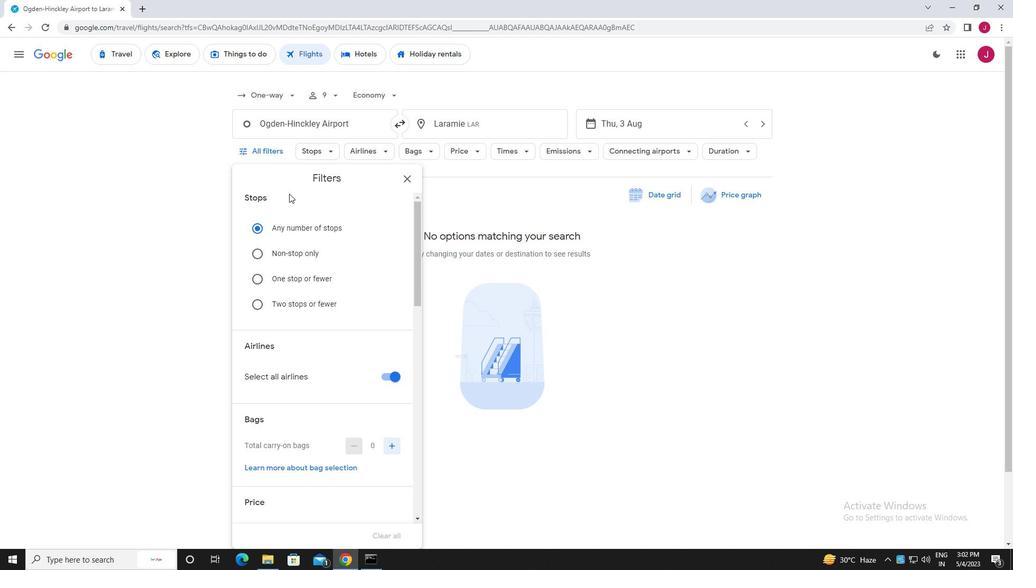 
Action: Mouse scrolled (296, 200) with delta (0, 0)
Screenshot: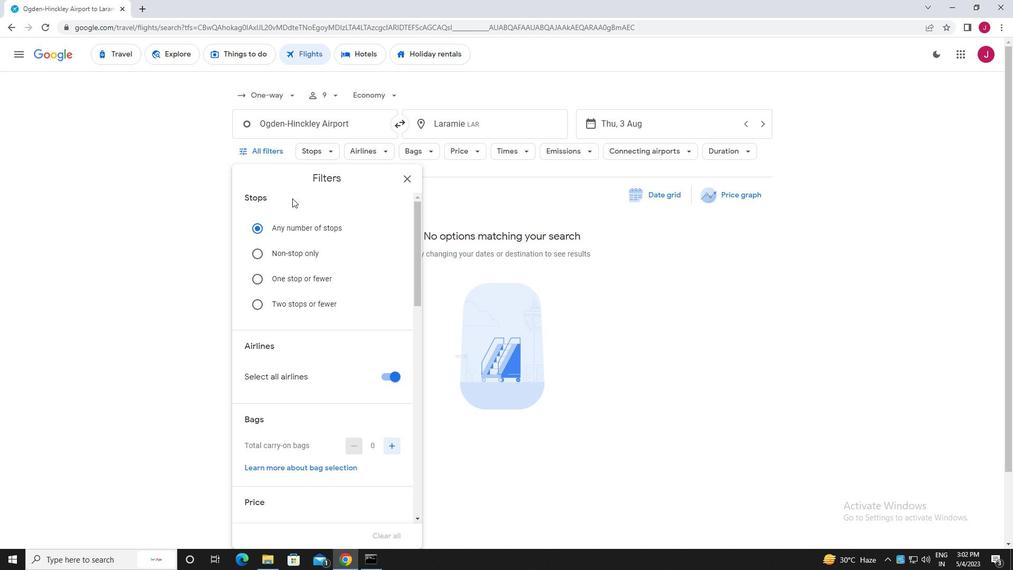 
Action: Mouse moved to (390, 272)
Screenshot: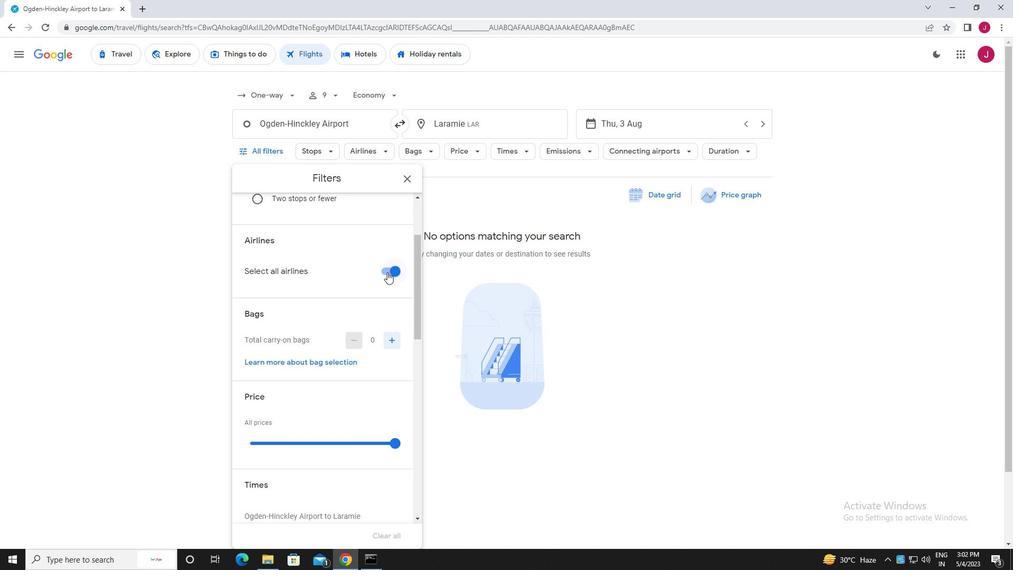 
Action: Mouse pressed left at (390, 272)
Screenshot: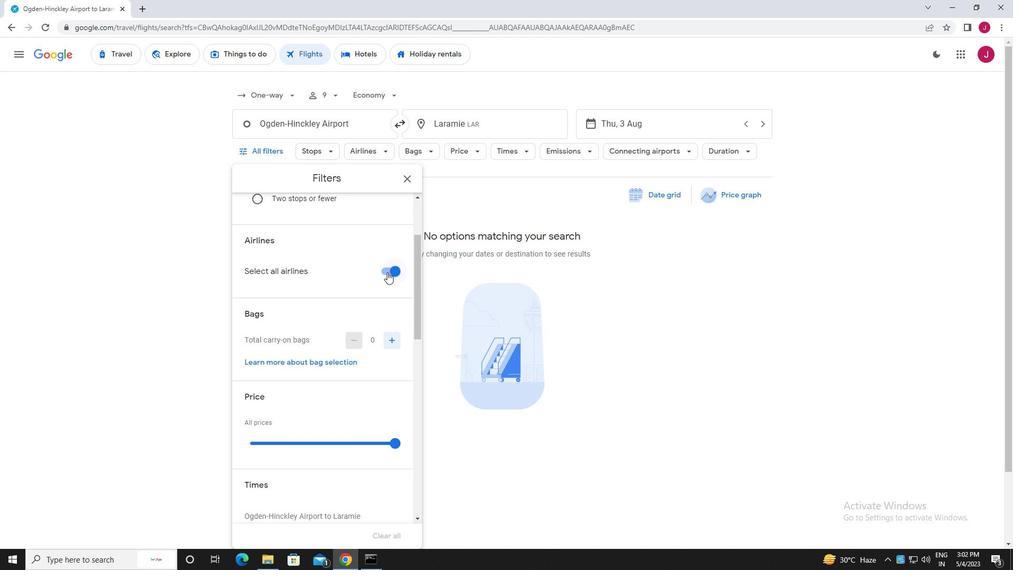 
Action: Mouse moved to (354, 257)
Screenshot: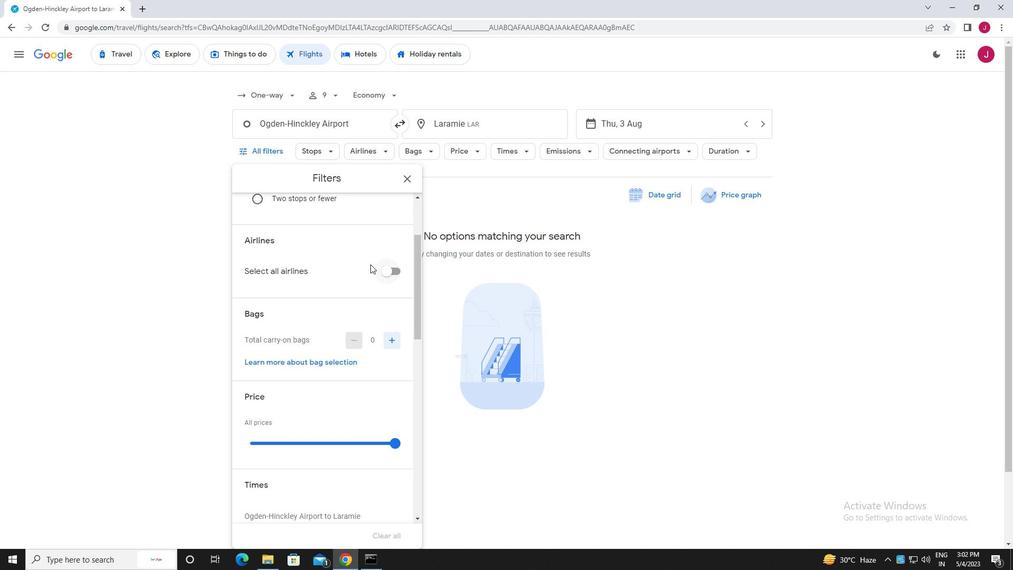 
Action: Mouse scrolled (354, 256) with delta (0, 0)
Screenshot: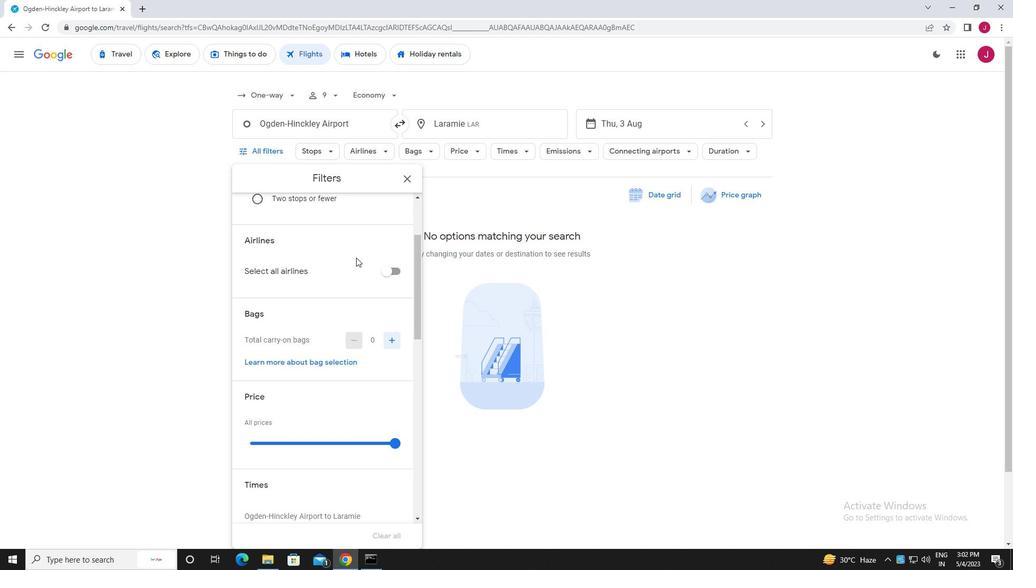 
Action: Mouse scrolled (354, 256) with delta (0, 0)
Screenshot: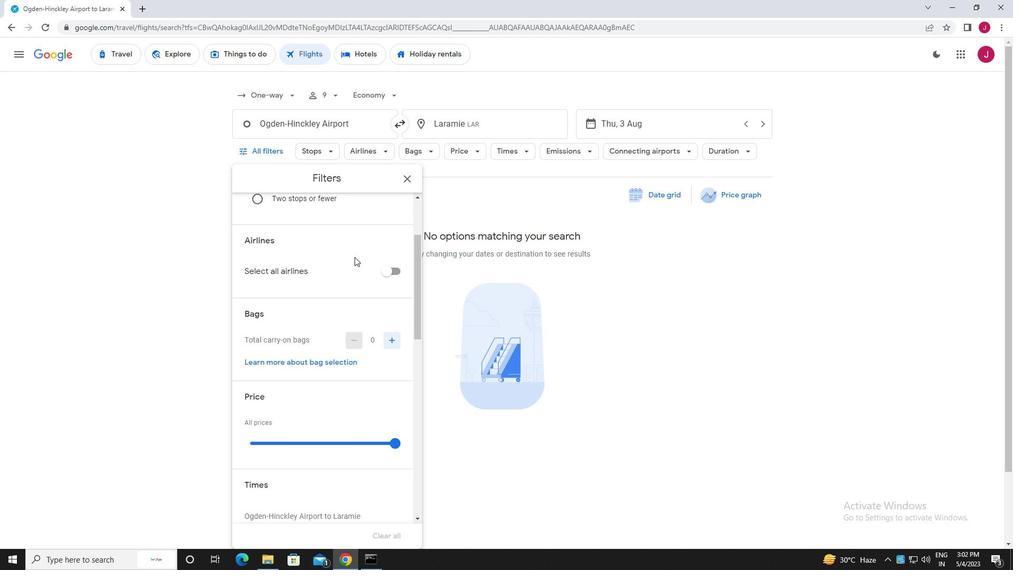 
Action: Mouse scrolled (354, 257) with delta (0, 0)
Screenshot: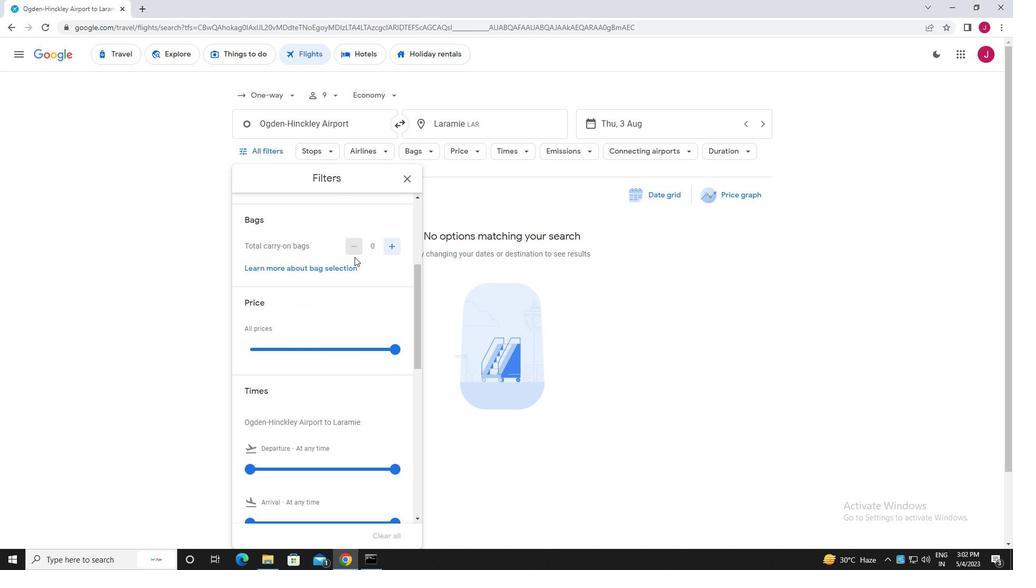 
Action: Mouse scrolled (354, 257) with delta (0, 0)
Screenshot: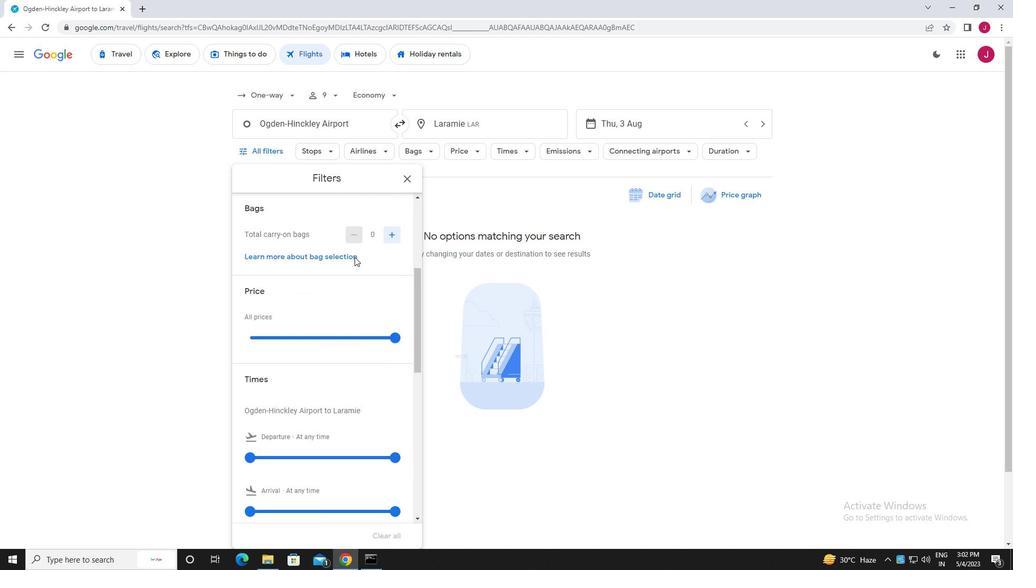 
Action: Mouse scrolled (354, 256) with delta (0, 0)
Screenshot: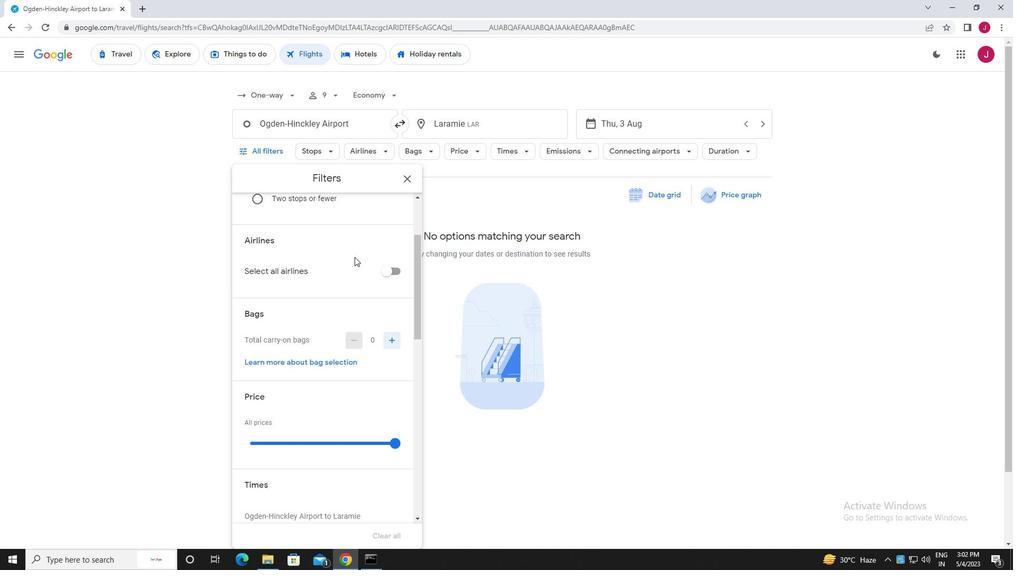 
Action: Mouse scrolled (354, 256) with delta (0, 0)
Screenshot: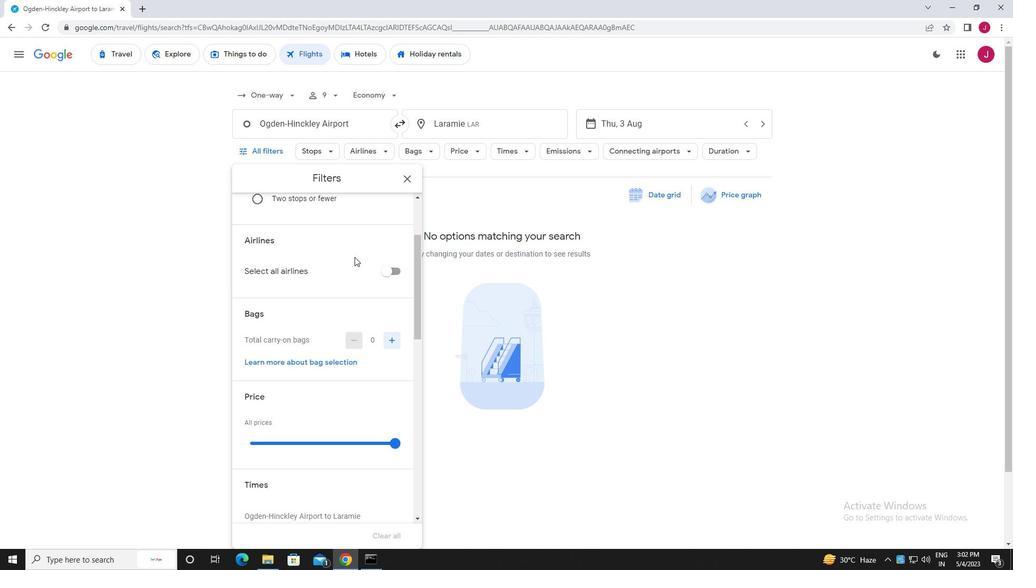 
Action: Mouse moved to (362, 255)
Screenshot: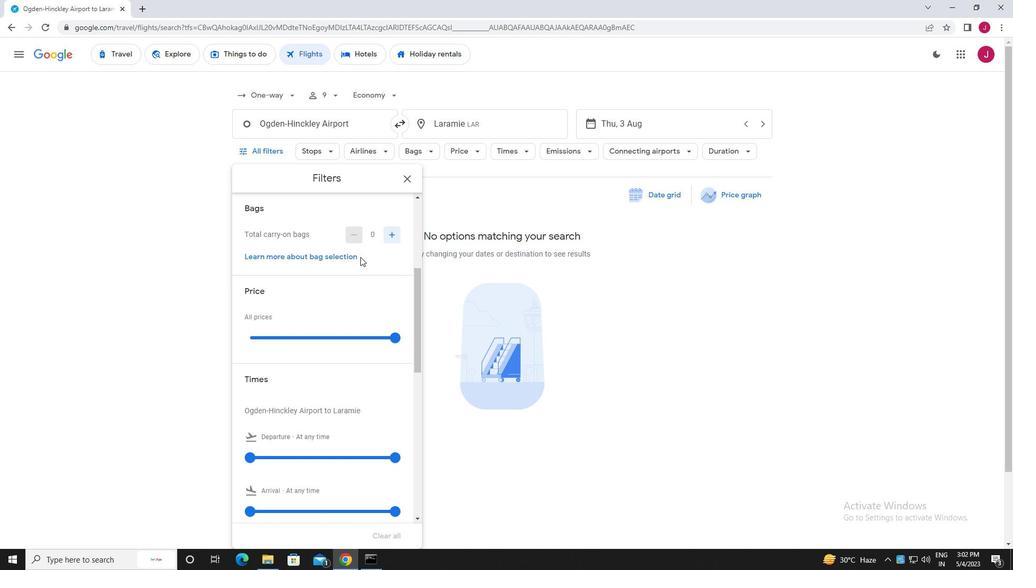 
Action: Mouse scrolled (362, 255) with delta (0, 0)
Screenshot: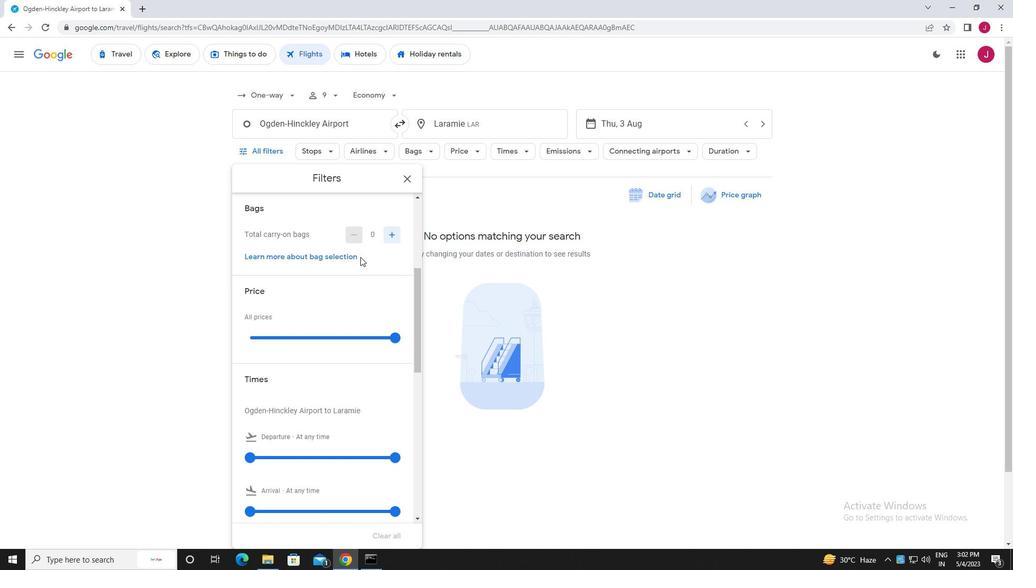
Action: Mouse moved to (392, 283)
Screenshot: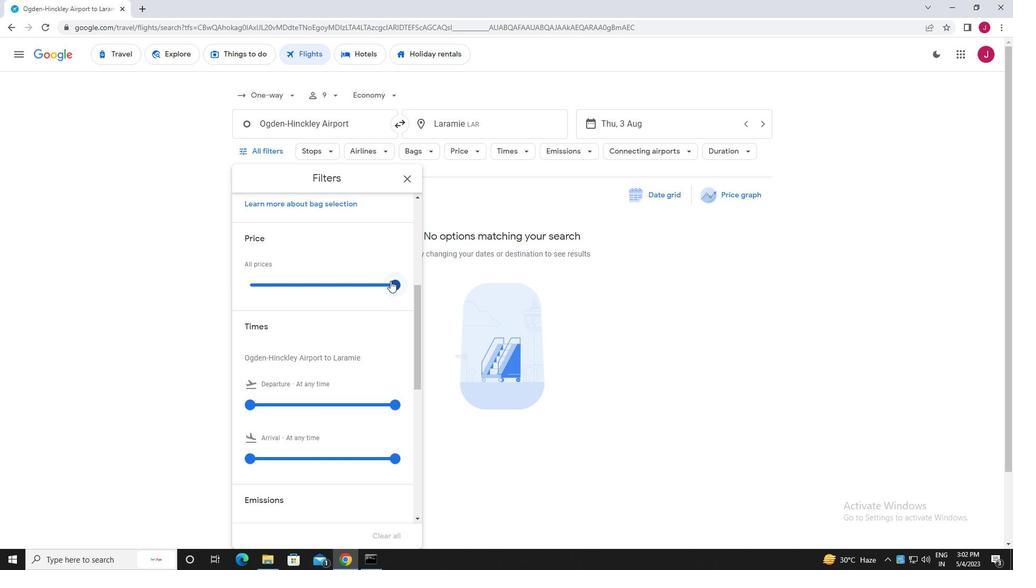 
Action: Mouse pressed left at (392, 283)
Screenshot: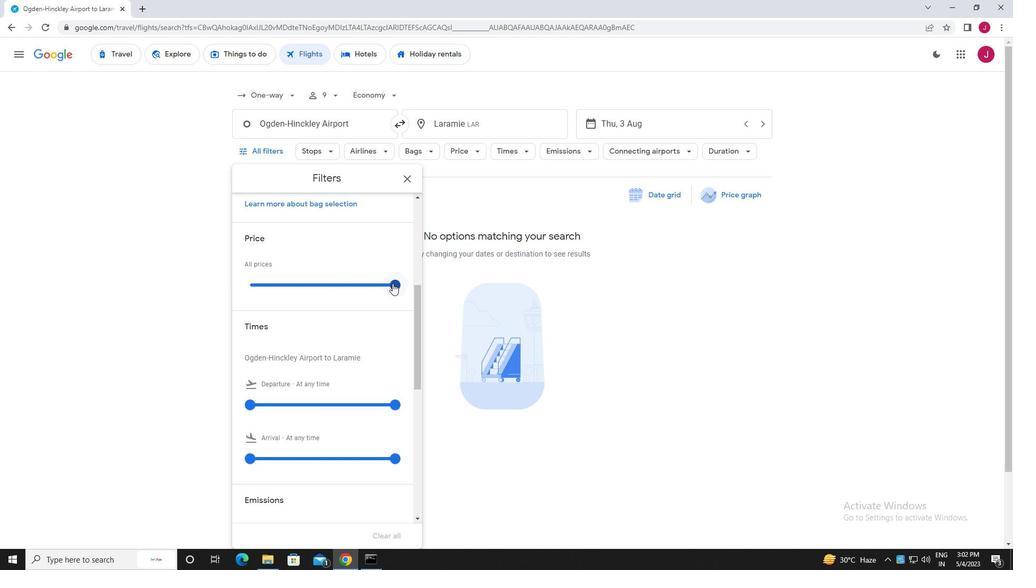 
Action: Mouse scrolled (392, 283) with delta (0, 0)
Screenshot: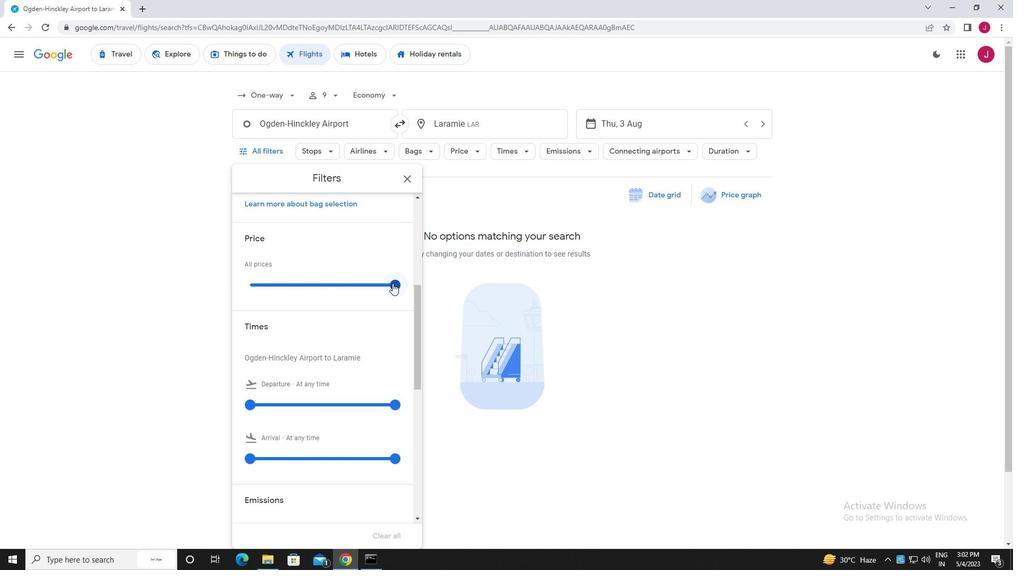 
Action: Mouse scrolled (392, 283) with delta (0, 0)
Screenshot: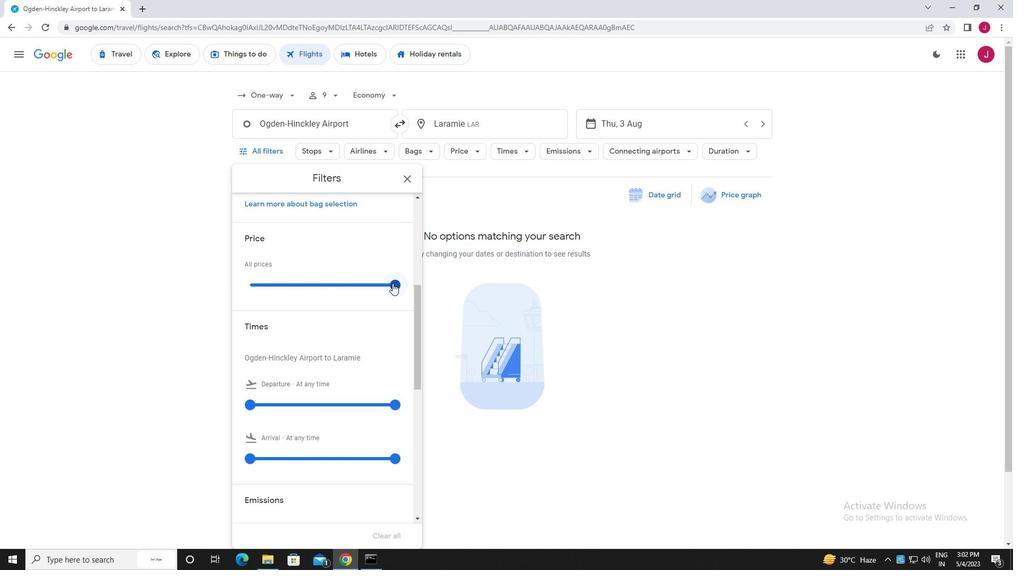 
Action: Mouse moved to (253, 296)
Screenshot: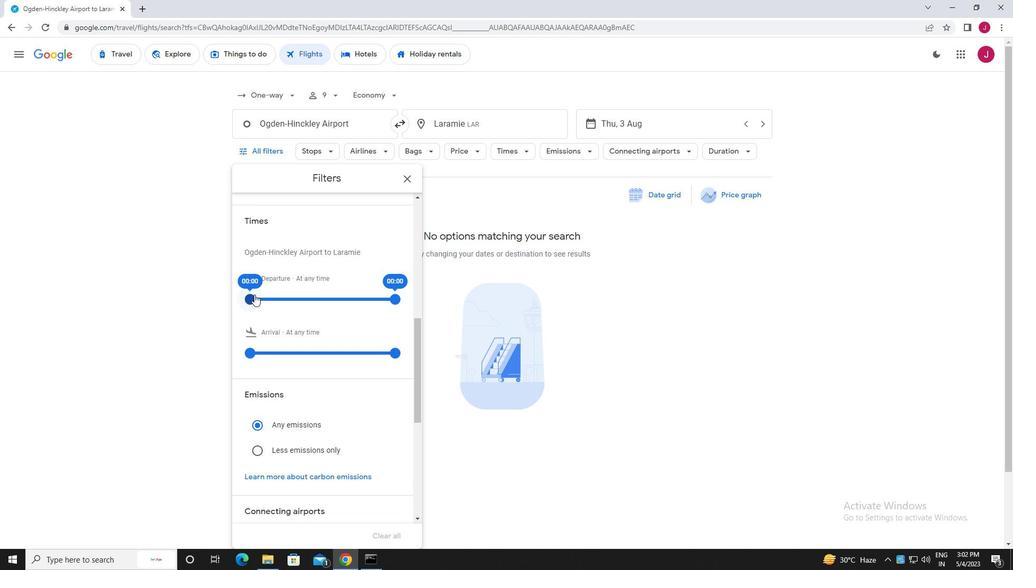 
Action: Mouse pressed left at (253, 296)
Screenshot: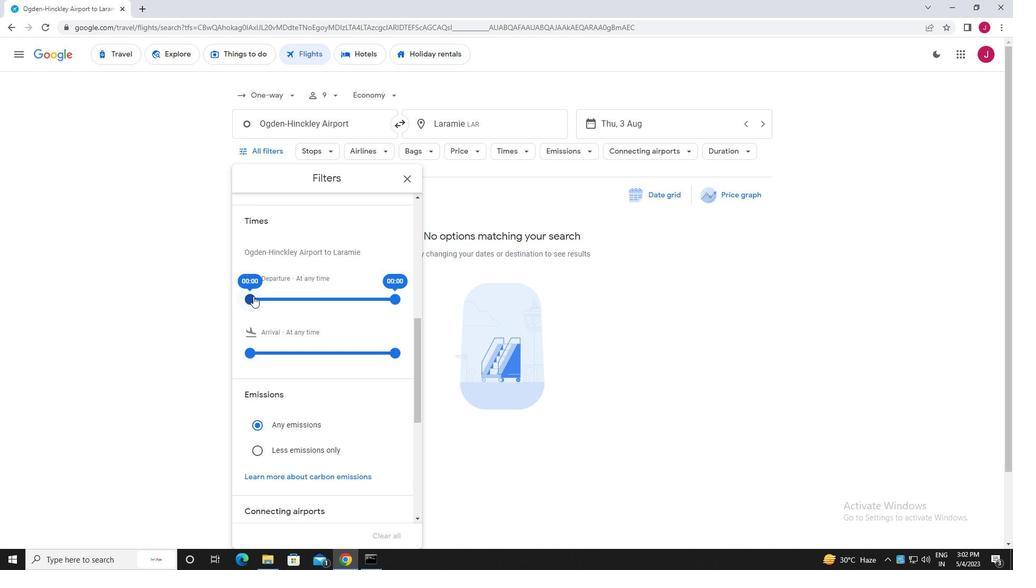 
Action: Mouse moved to (391, 300)
Screenshot: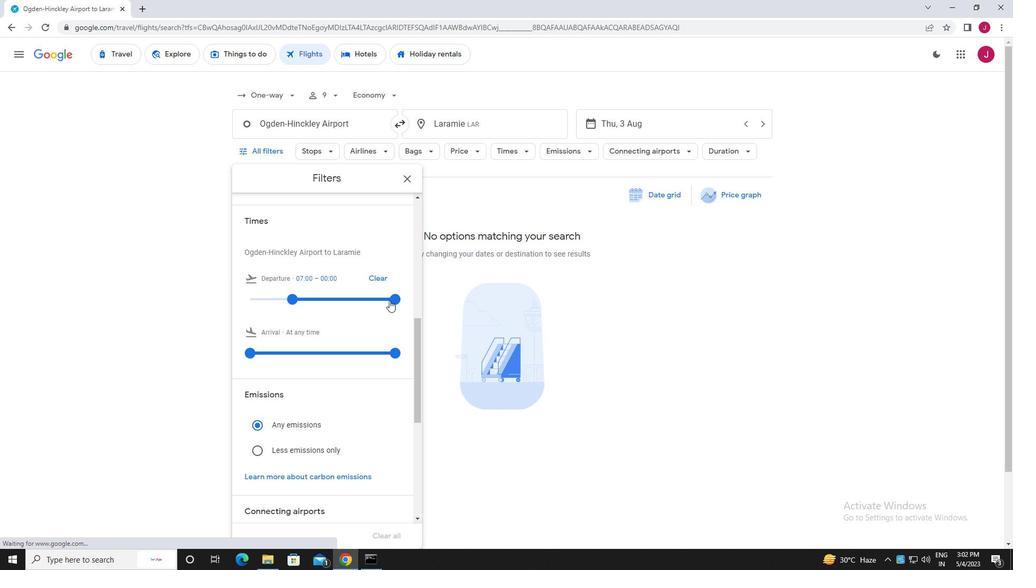 
Action: Mouse pressed left at (391, 300)
Screenshot: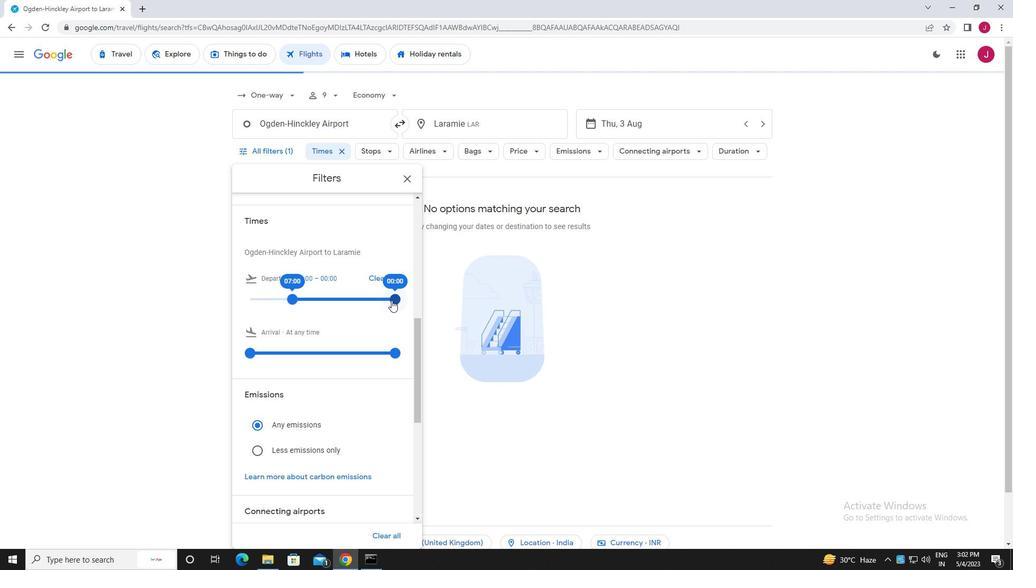 
Action: Mouse moved to (406, 180)
Screenshot: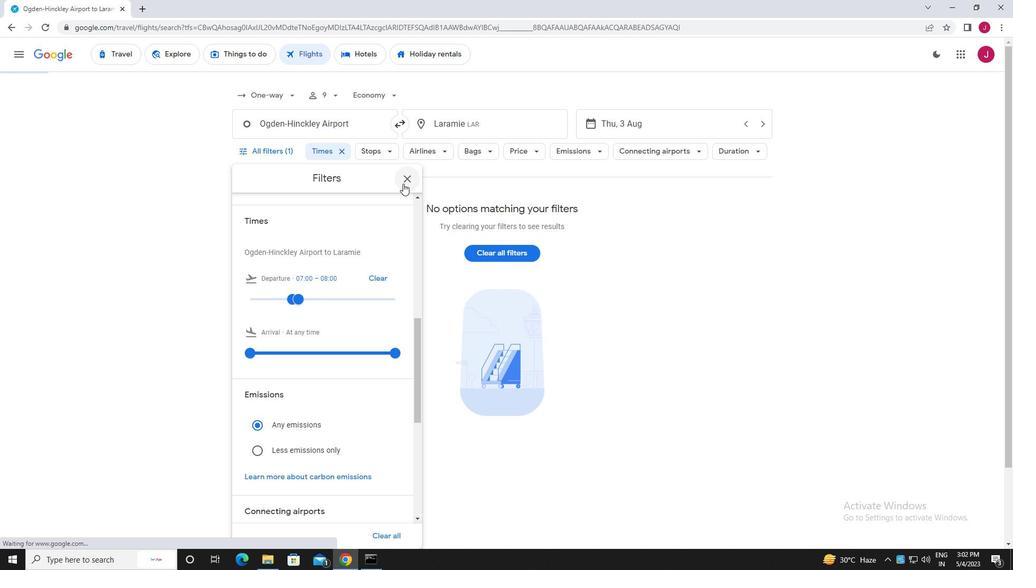 
Action: Mouse pressed left at (406, 180)
Screenshot: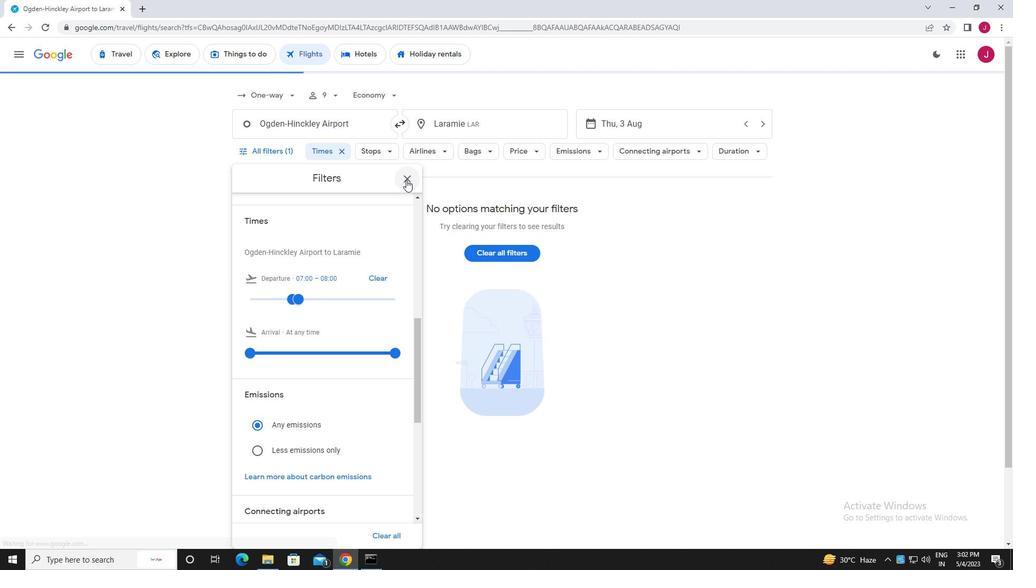
Action: Mouse moved to (406, 180)
Screenshot: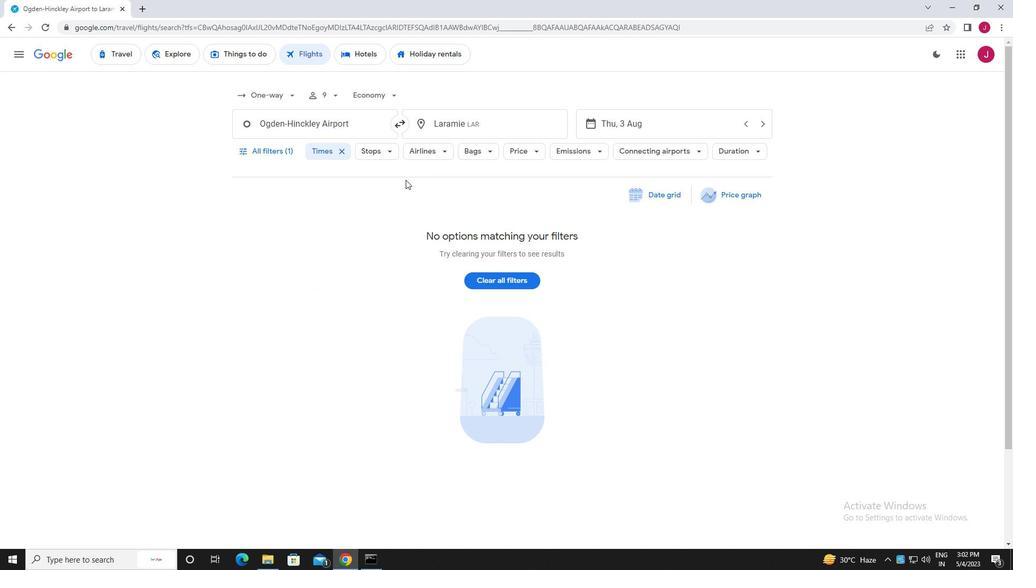 
